 Task: Look for space in Farmington, United States from 4th June, 2023 to 8th June, 2023 for 2 adults in price range Rs.8000 to Rs.16000. Place can be private room with 1  bedroom having 1 bed and 1 bathroom. Property type can be house, flat, guest house, hotel. Booking option can be shelf check-in. Required host language is English.
Action: Mouse moved to (329, 151)
Screenshot: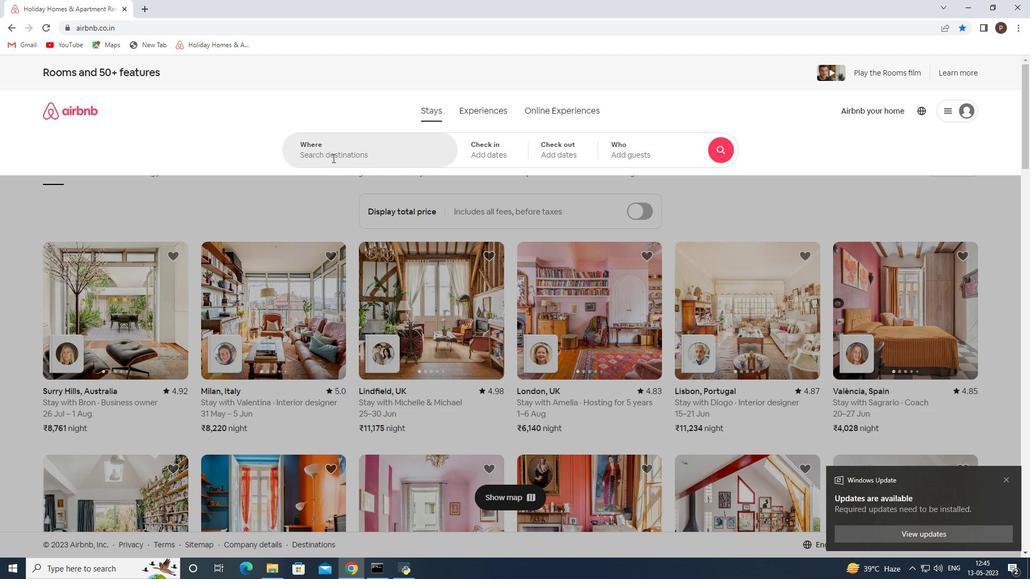 
Action: Mouse pressed left at (329, 151)
Screenshot: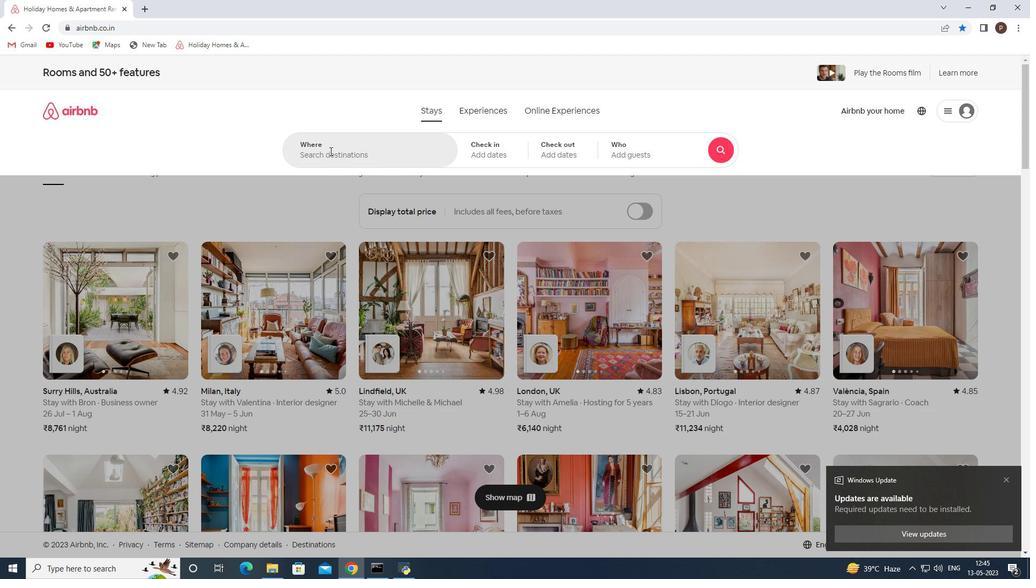 
Action: Key pressed <Key.caps_lock>F<Key.caps_lock>armington,<Key.space><Key.caps_lock>U<Key.caps_lock>nited<Key.space><Key.caps_lock>S<Key.caps_lock>tates<Key.enter>
Screenshot: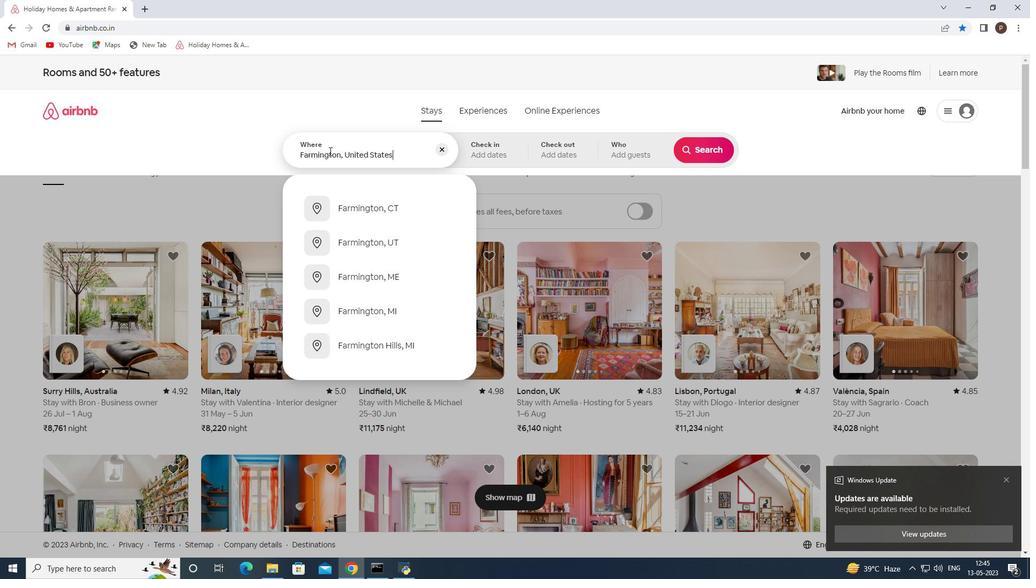 
Action: Mouse moved to (538, 307)
Screenshot: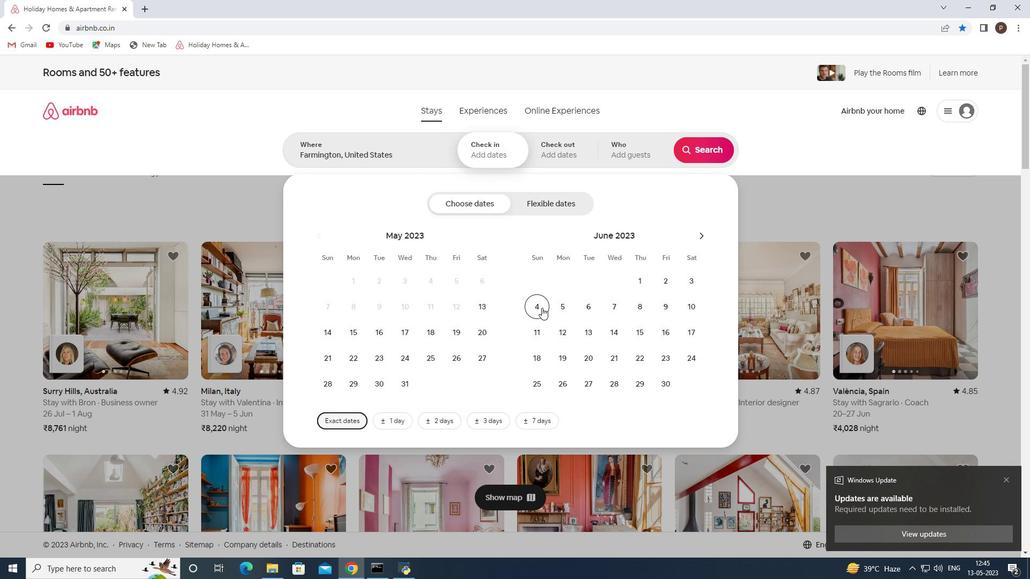 
Action: Mouse pressed left at (538, 307)
Screenshot: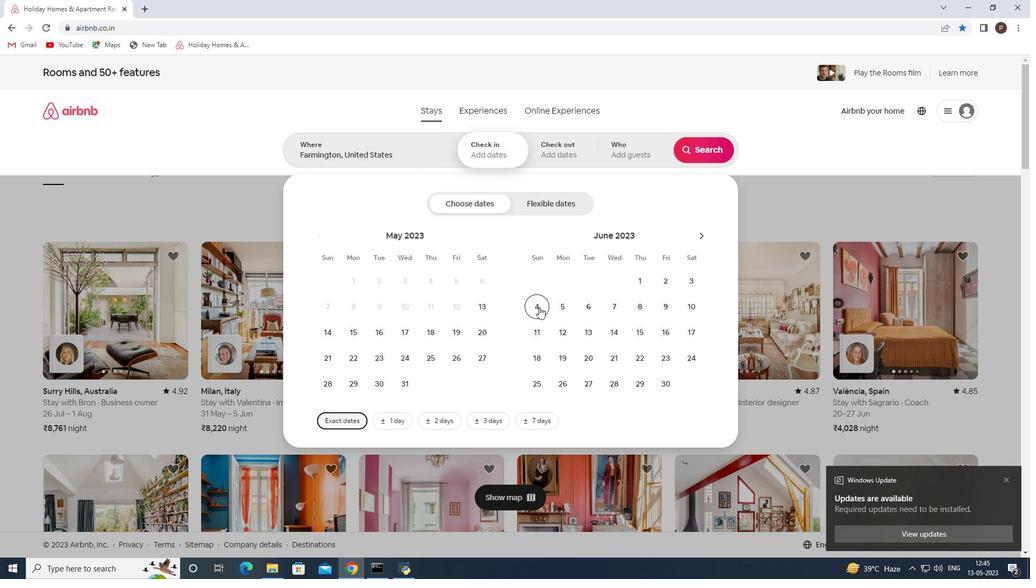
Action: Mouse moved to (643, 306)
Screenshot: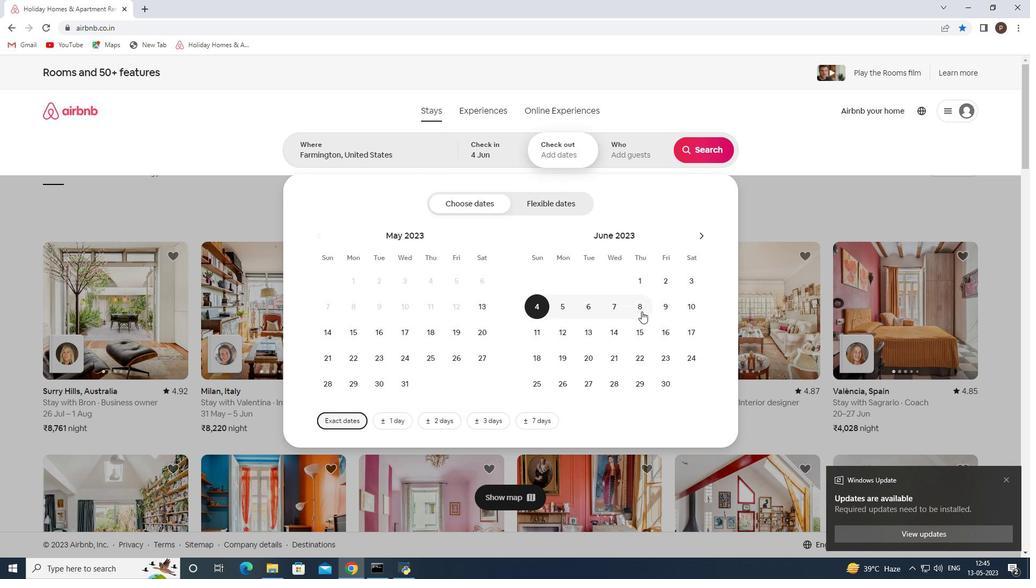 
Action: Mouse pressed left at (643, 306)
Screenshot: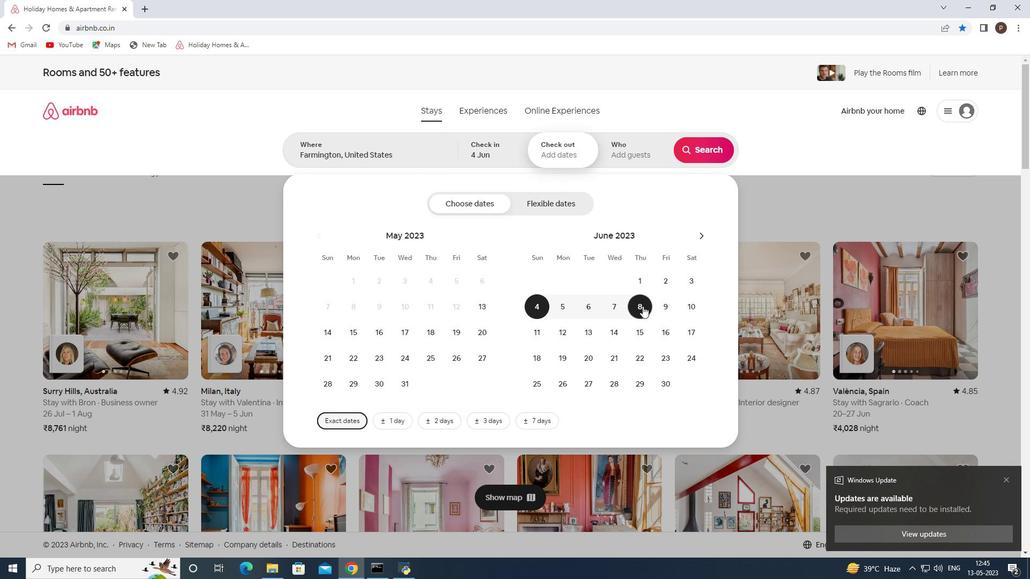 
Action: Mouse moved to (616, 147)
Screenshot: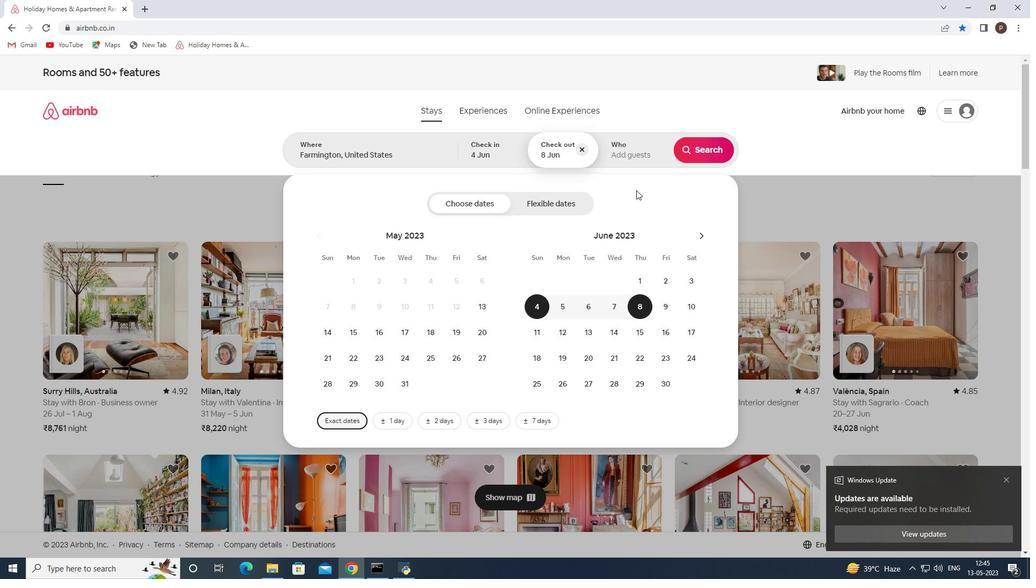 
Action: Mouse pressed left at (616, 147)
Screenshot: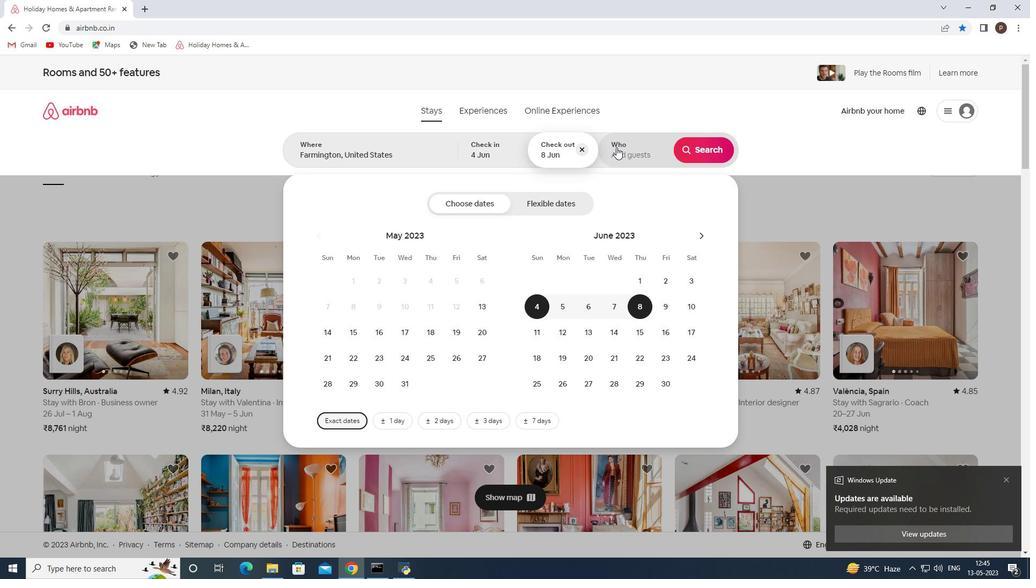 
Action: Mouse moved to (701, 211)
Screenshot: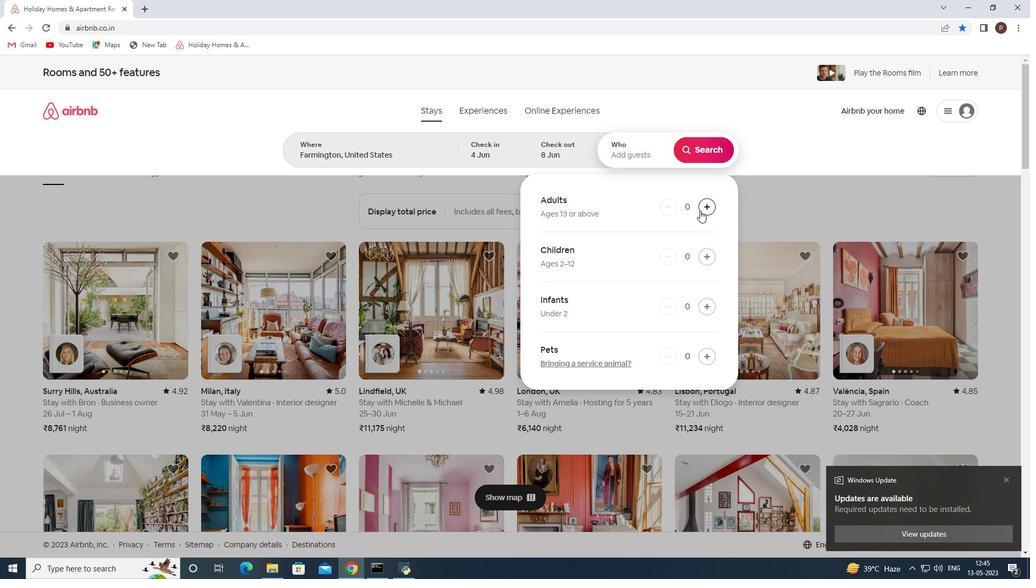
Action: Mouse pressed left at (701, 211)
Screenshot: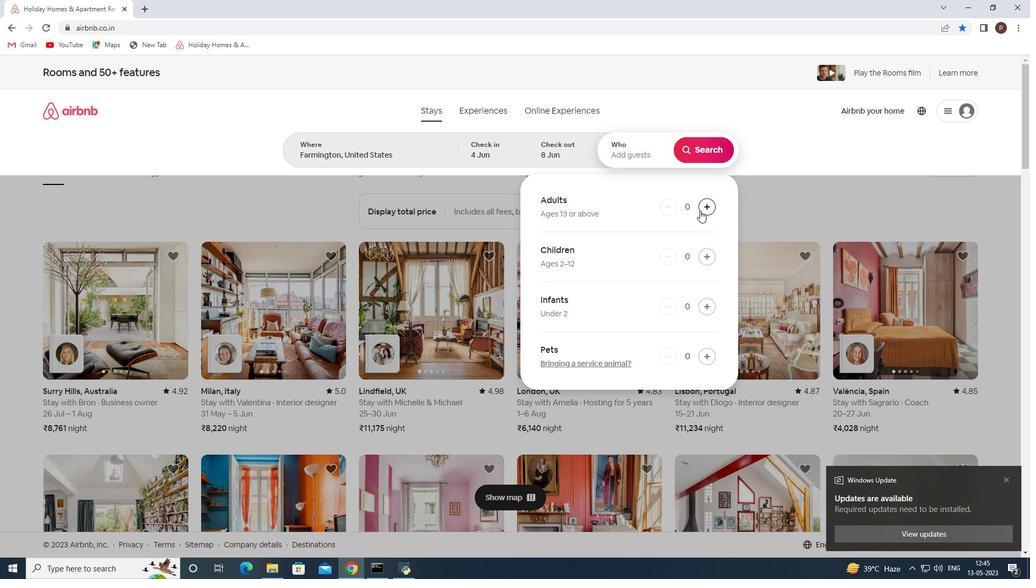 
Action: Mouse pressed left at (701, 211)
Screenshot: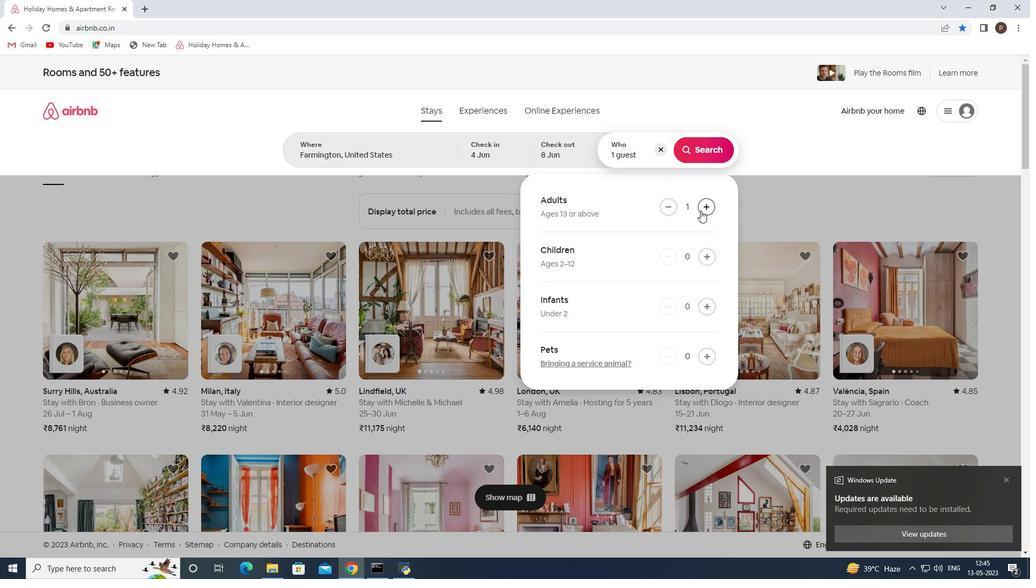 
Action: Mouse moved to (715, 147)
Screenshot: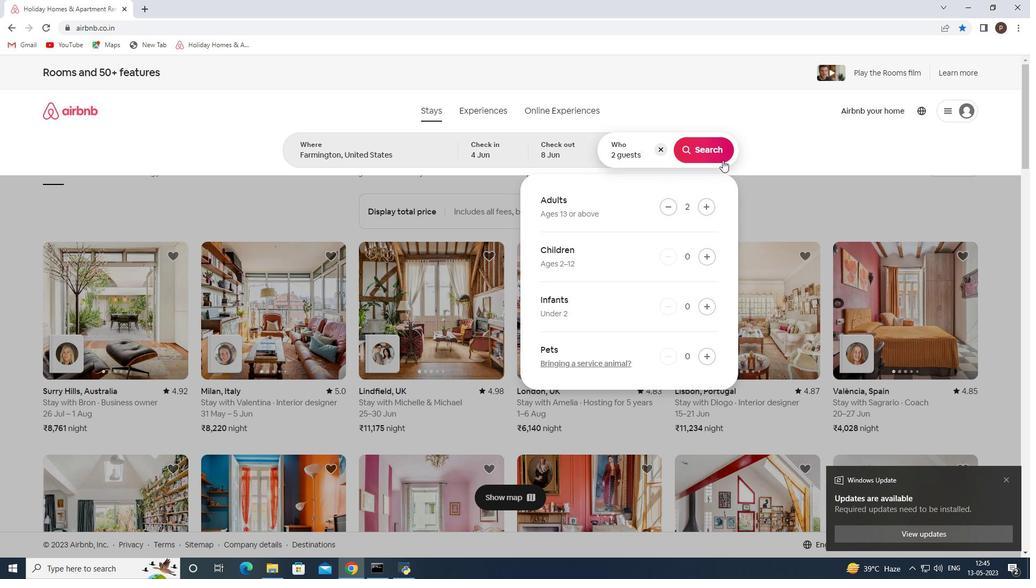 
Action: Mouse pressed left at (715, 147)
Screenshot: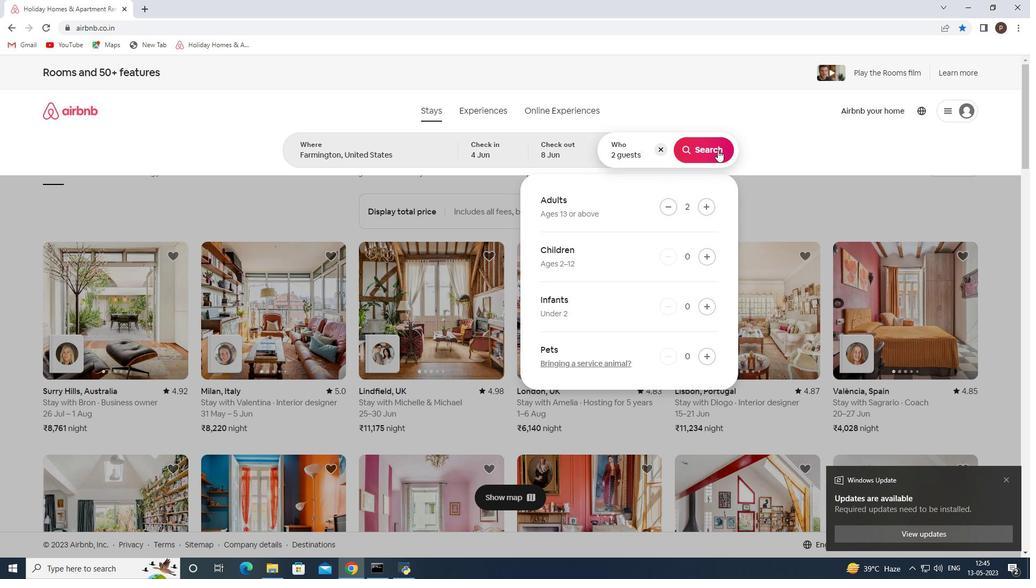 
Action: Mouse moved to (970, 119)
Screenshot: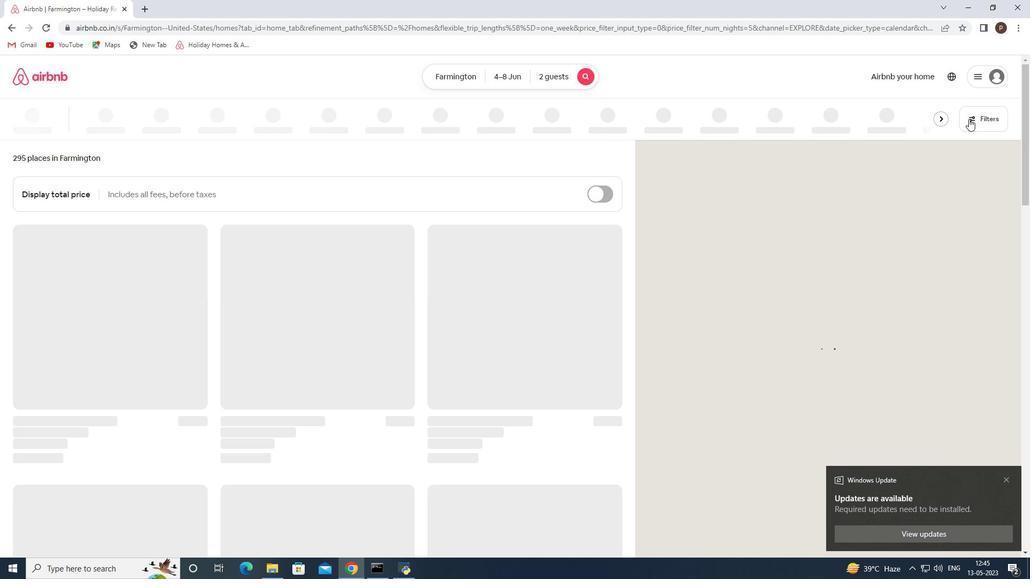 
Action: Mouse pressed left at (970, 119)
Screenshot: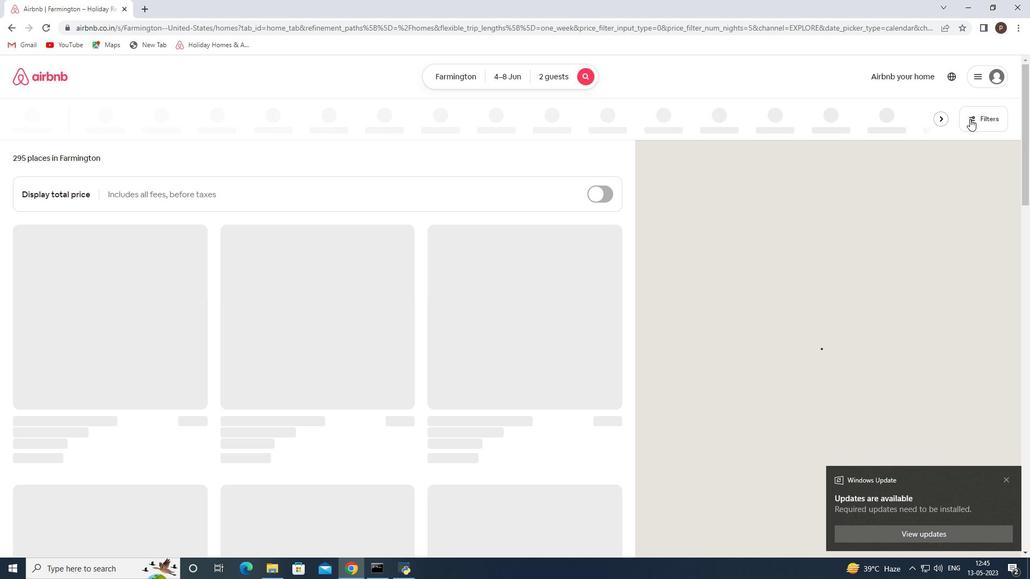 
Action: Mouse moved to (358, 382)
Screenshot: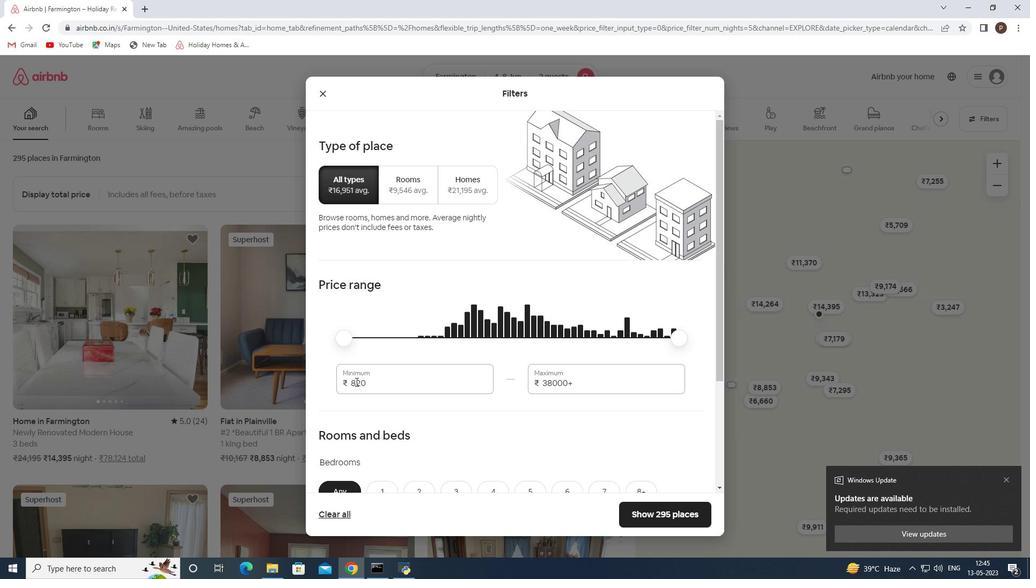 
Action: Mouse pressed left at (358, 382)
Screenshot: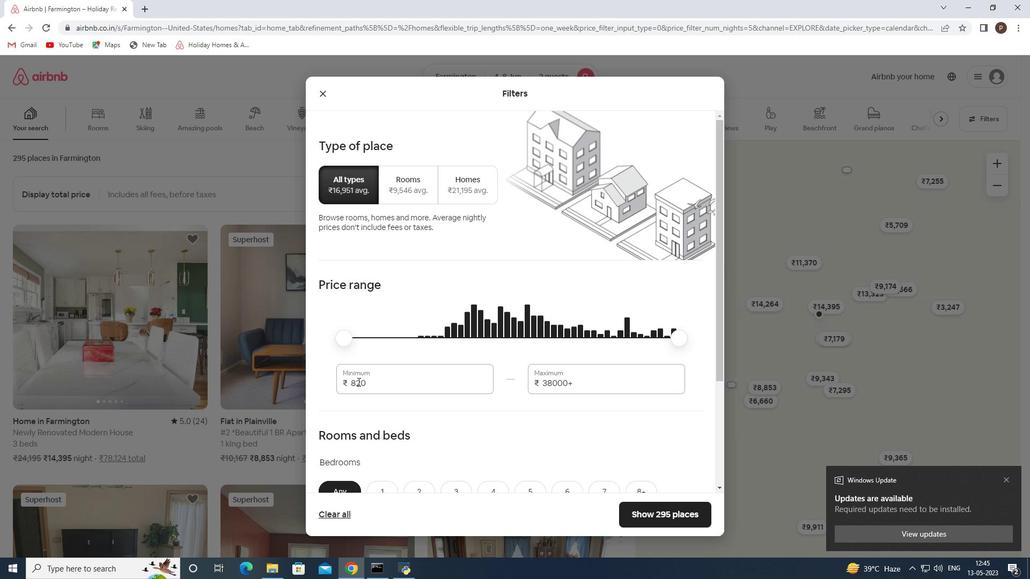 
Action: Mouse moved to (366, 379)
Screenshot: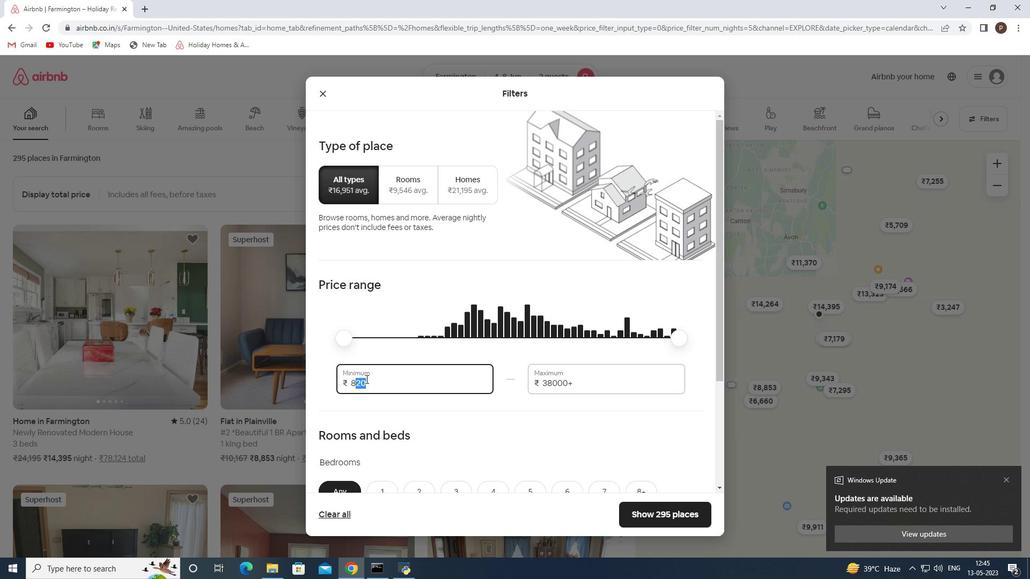 
Action: Key pressed 000<Key.tab>16000
Screenshot: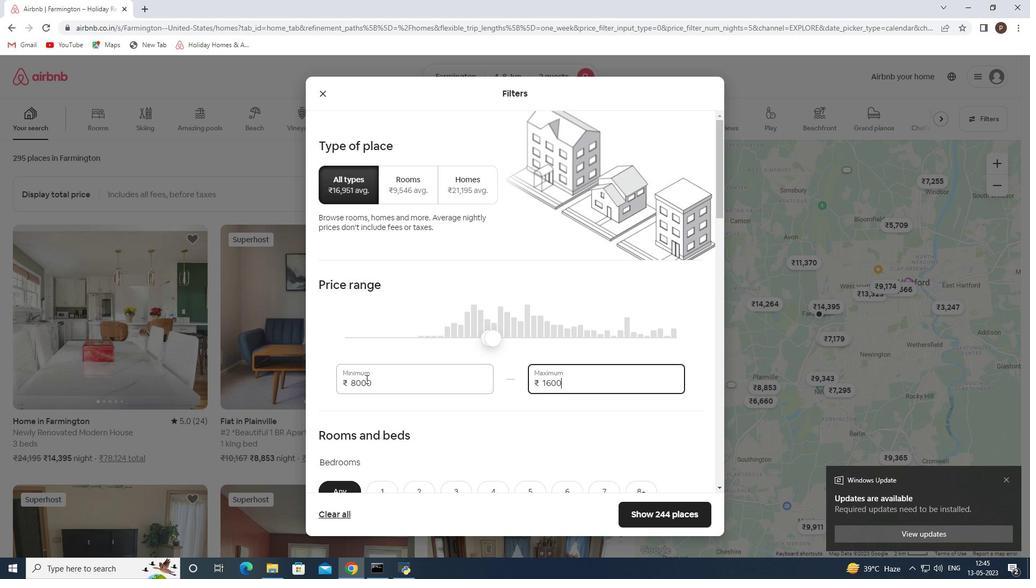 
Action: Mouse scrolled (366, 379) with delta (0, 0)
Screenshot: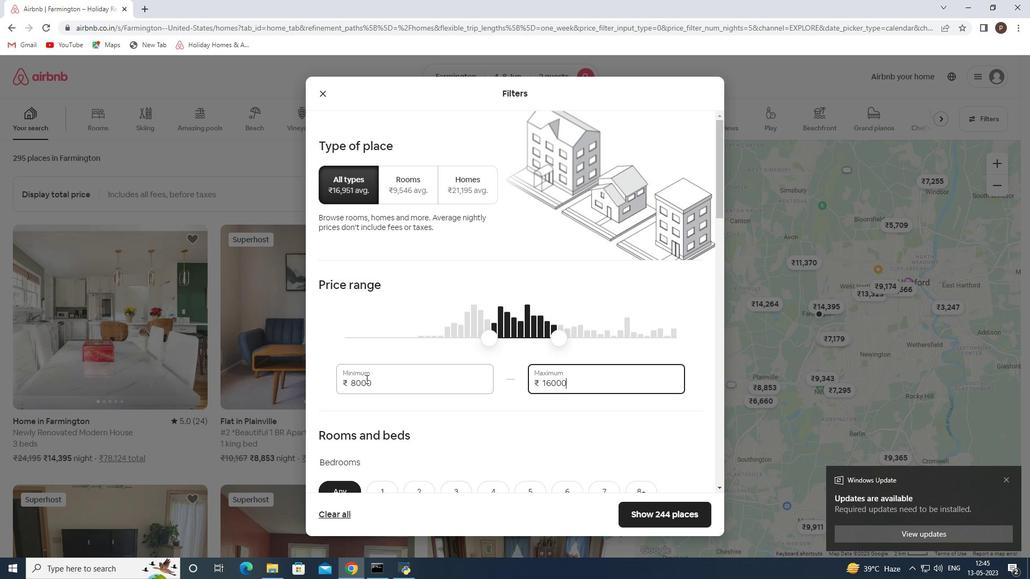 
Action: Mouse scrolled (366, 379) with delta (0, 0)
Screenshot: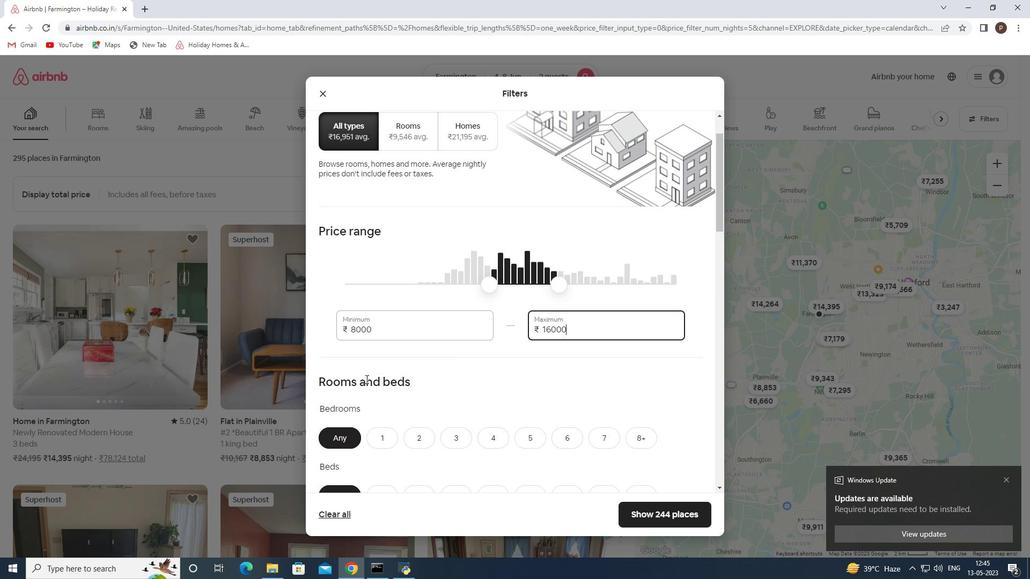
Action: Mouse scrolled (366, 379) with delta (0, 0)
Screenshot: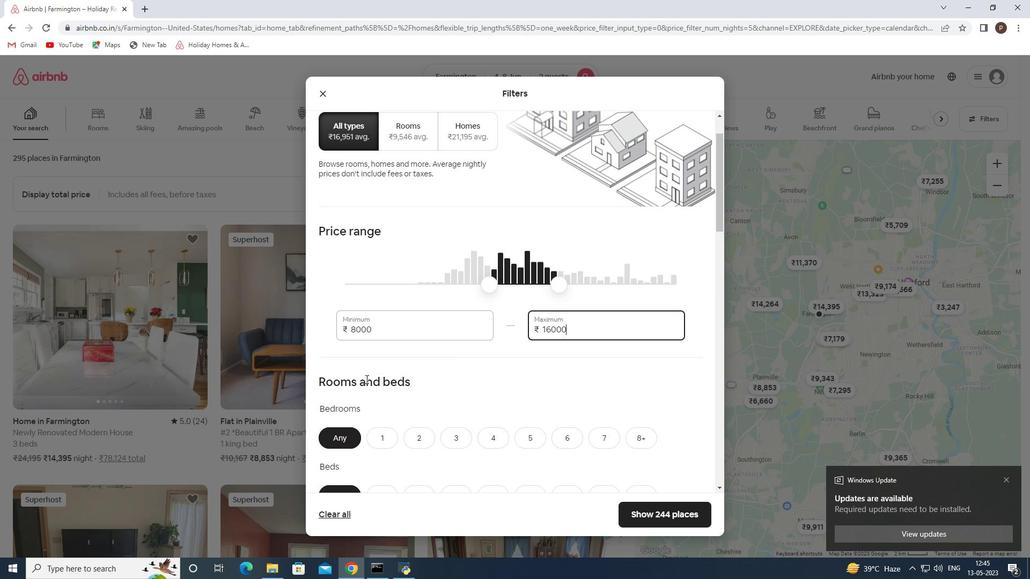 
Action: Mouse moved to (381, 330)
Screenshot: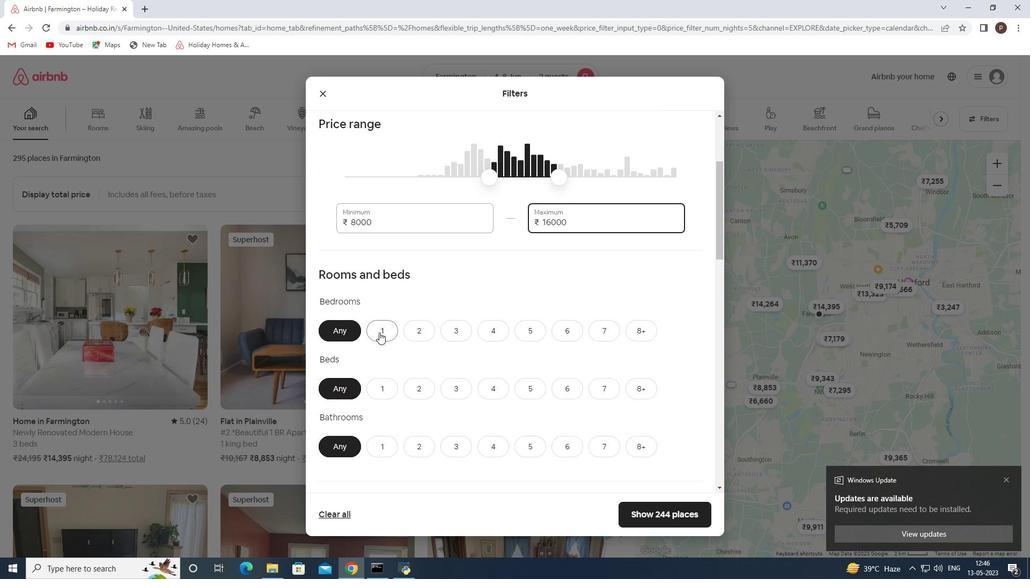 
Action: Mouse pressed left at (381, 330)
Screenshot: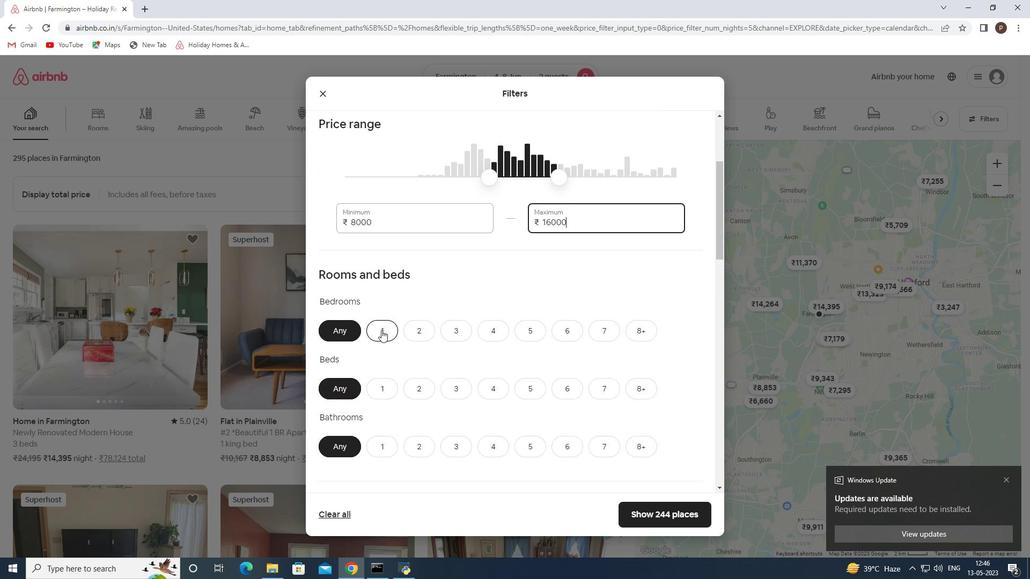 
Action: Mouse moved to (383, 383)
Screenshot: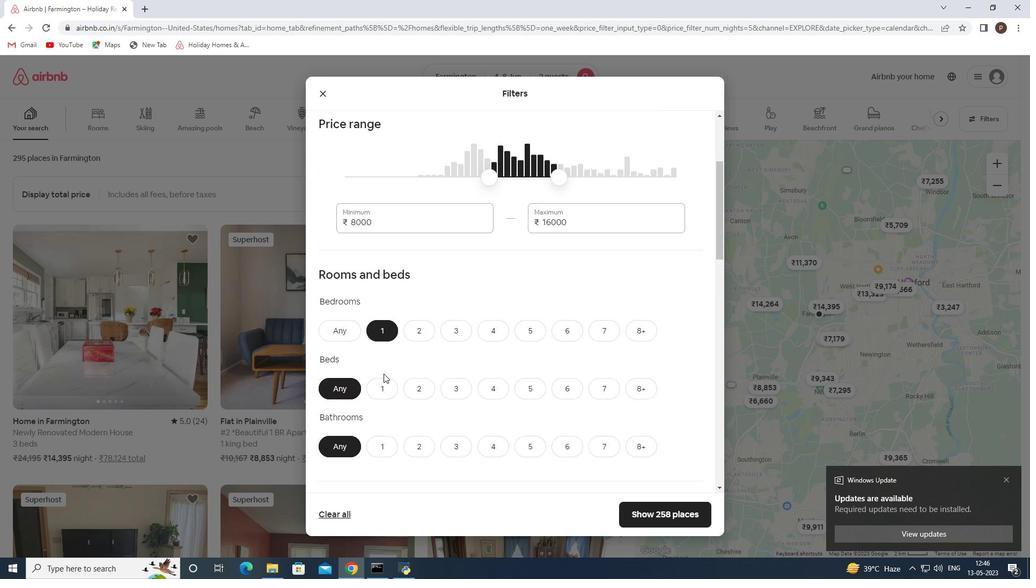 
Action: Mouse pressed left at (383, 383)
Screenshot: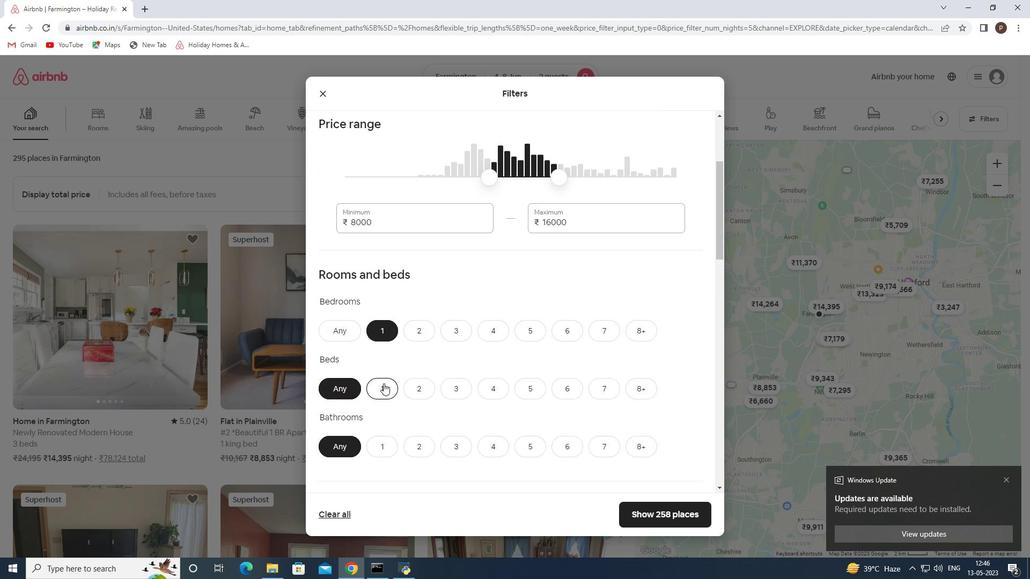 
Action: Mouse moved to (385, 443)
Screenshot: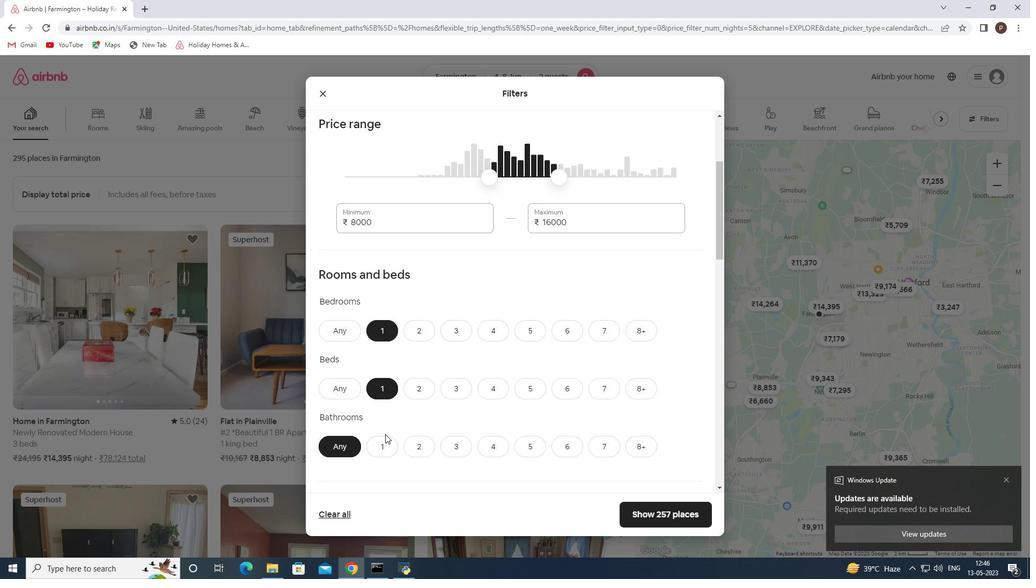 
Action: Mouse pressed left at (385, 443)
Screenshot: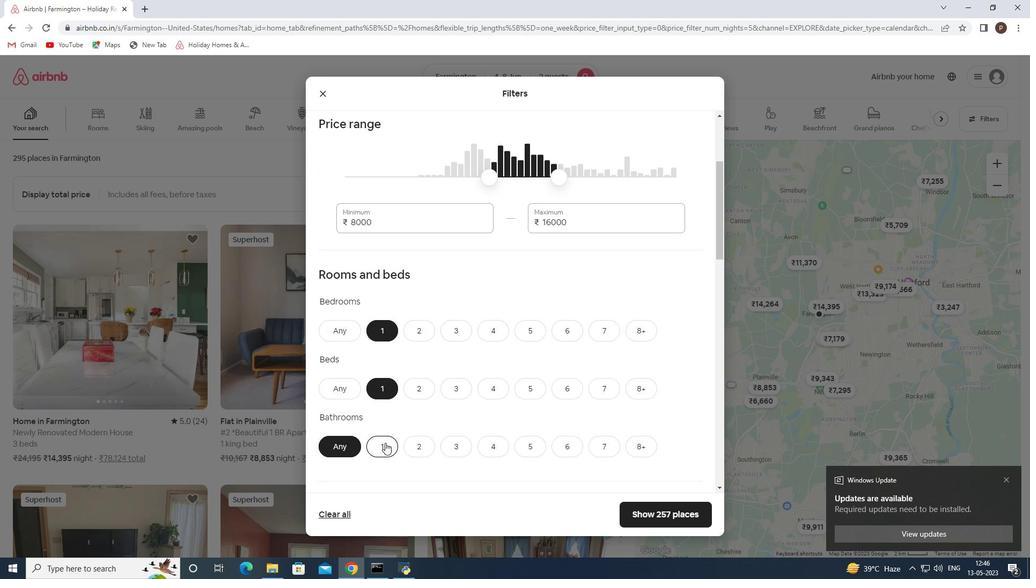 
Action: Mouse scrolled (385, 442) with delta (0, 0)
Screenshot: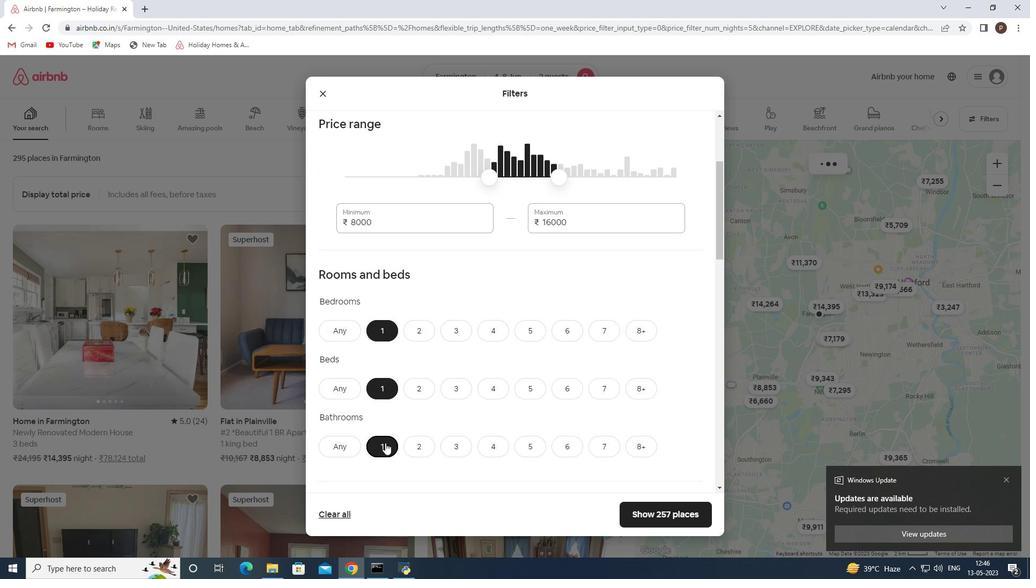 
Action: Mouse scrolled (385, 442) with delta (0, 0)
Screenshot: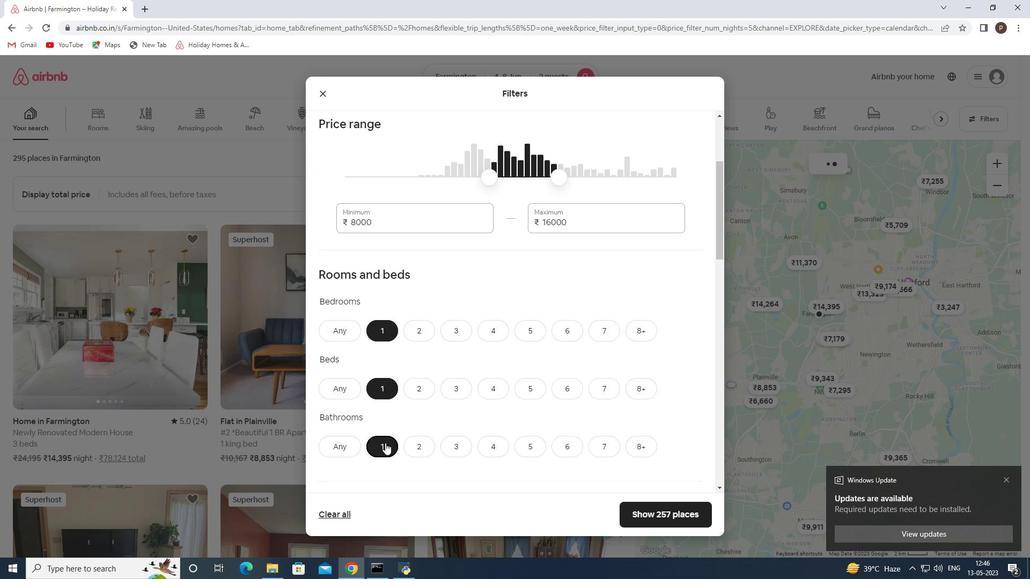 
Action: Mouse moved to (390, 416)
Screenshot: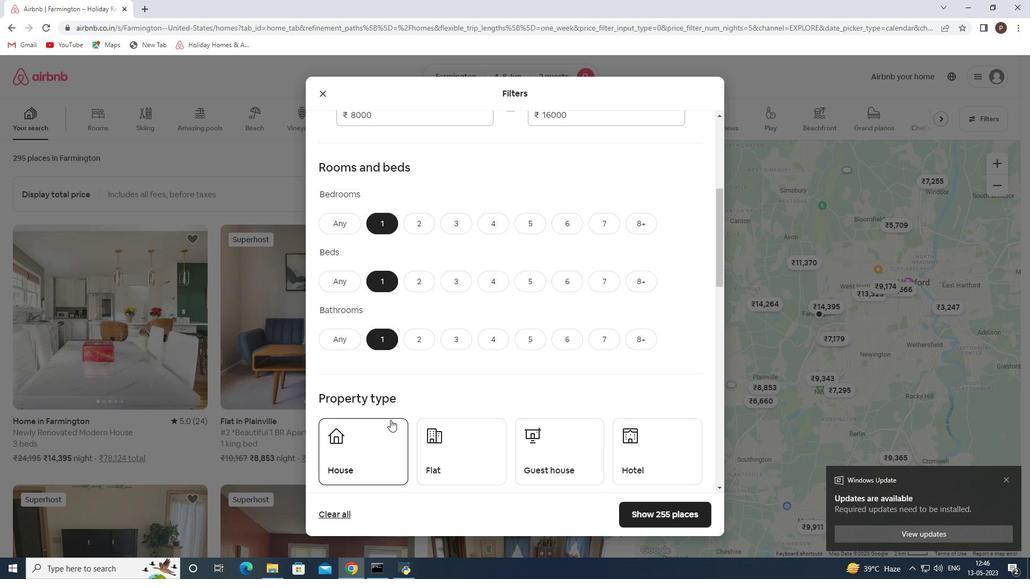 
Action: Mouse scrolled (390, 415) with delta (0, 0)
Screenshot: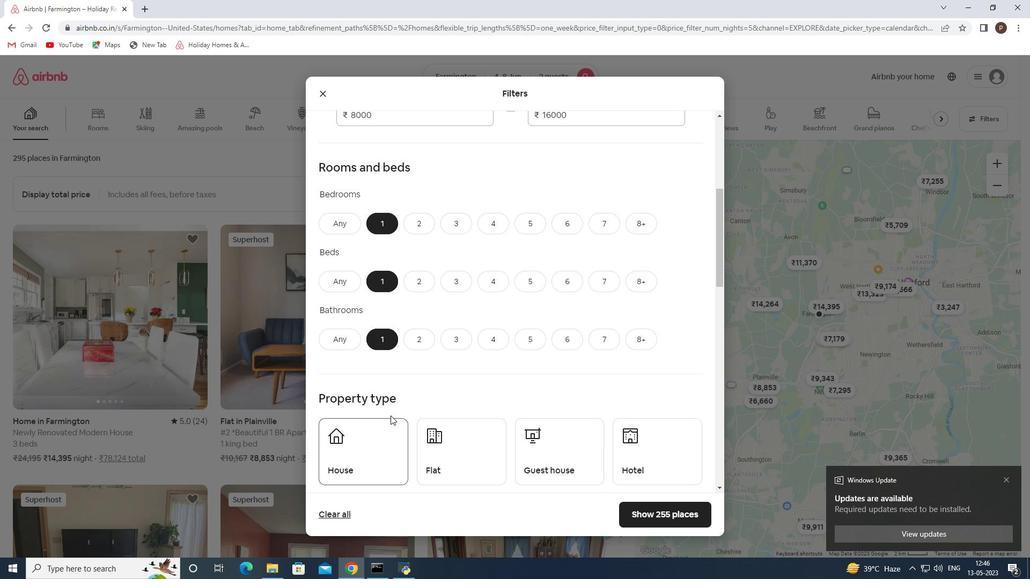 
Action: Mouse moved to (375, 394)
Screenshot: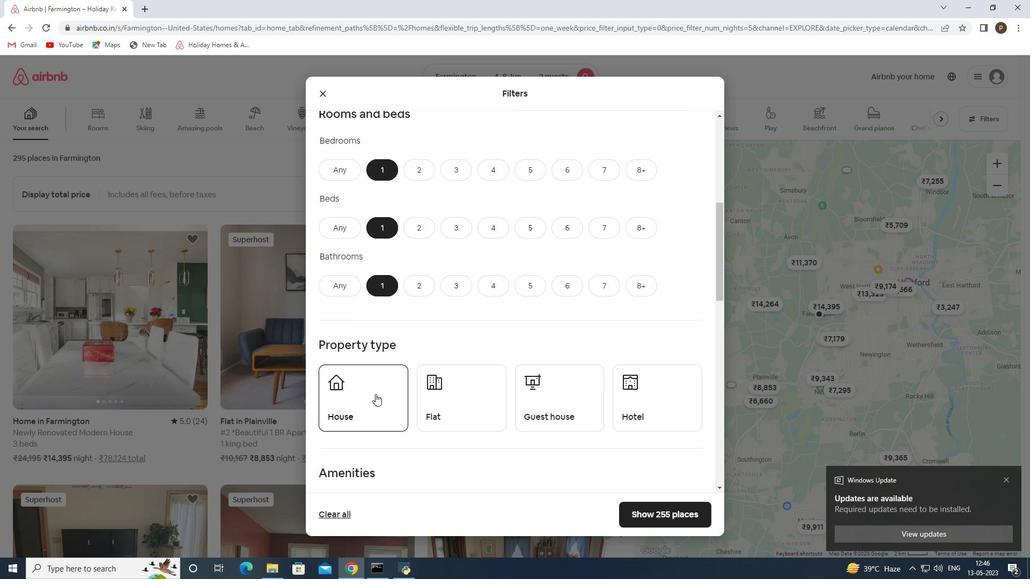 
Action: Mouse pressed left at (375, 394)
Screenshot: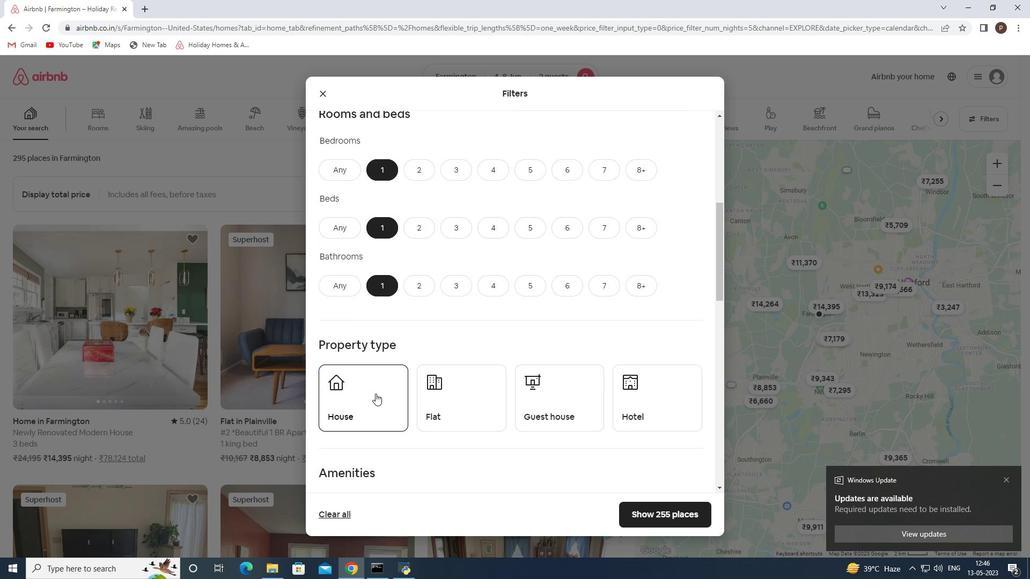 
Action: Mouse moved to (458, 390)
Screenshot: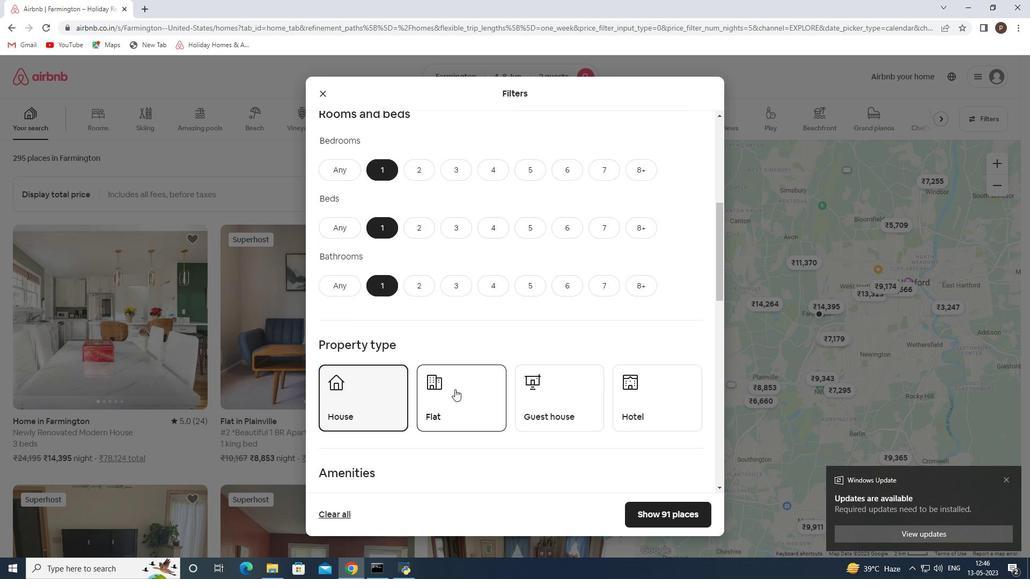 
Action: Mouse pressed left at (458, 390)
Screenshot: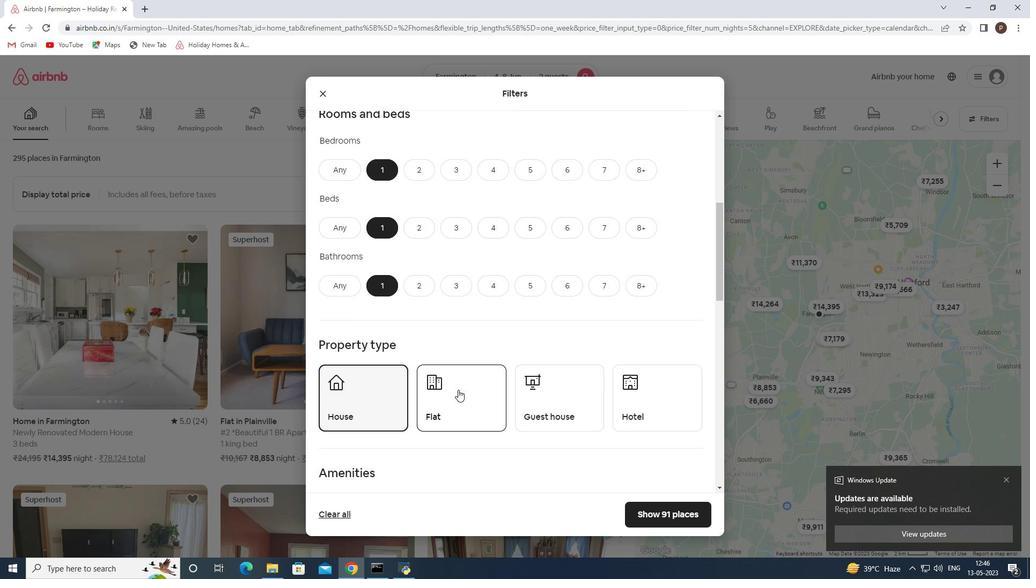 
Action: Mouse moved to (567, 401)
Screenshot: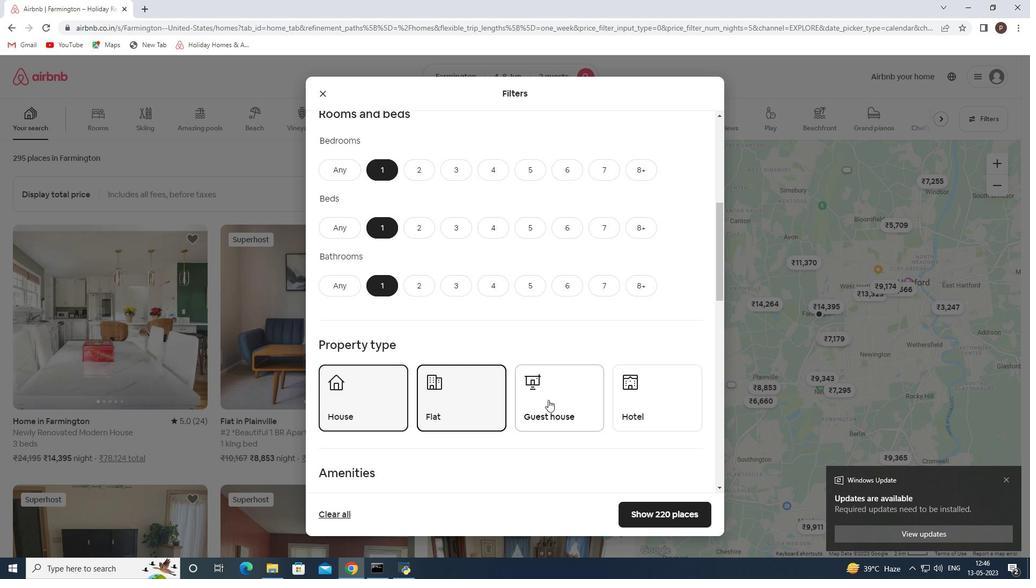 
Action: Mouse pressed left at (567, 401)
Screenshot: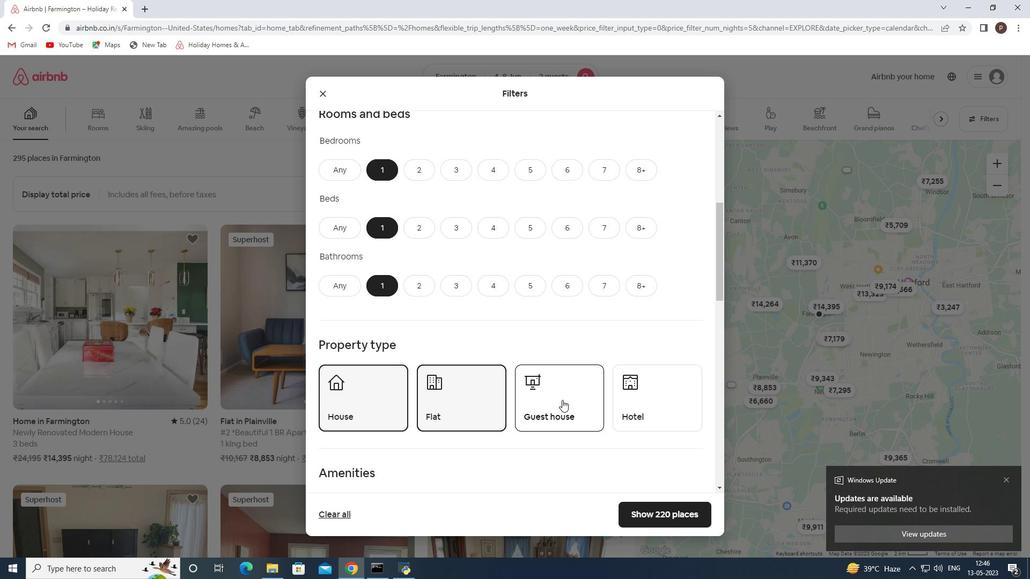 
Action: Mouse moved to (637, 404)
Screenshot: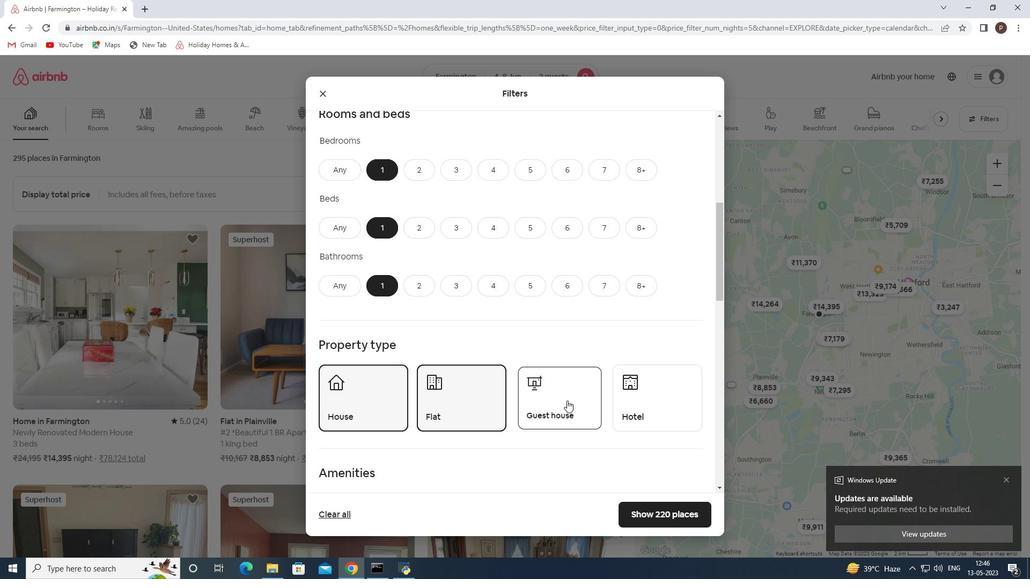 
Action: Mouse pressed left at (637, 404)
Screenshot: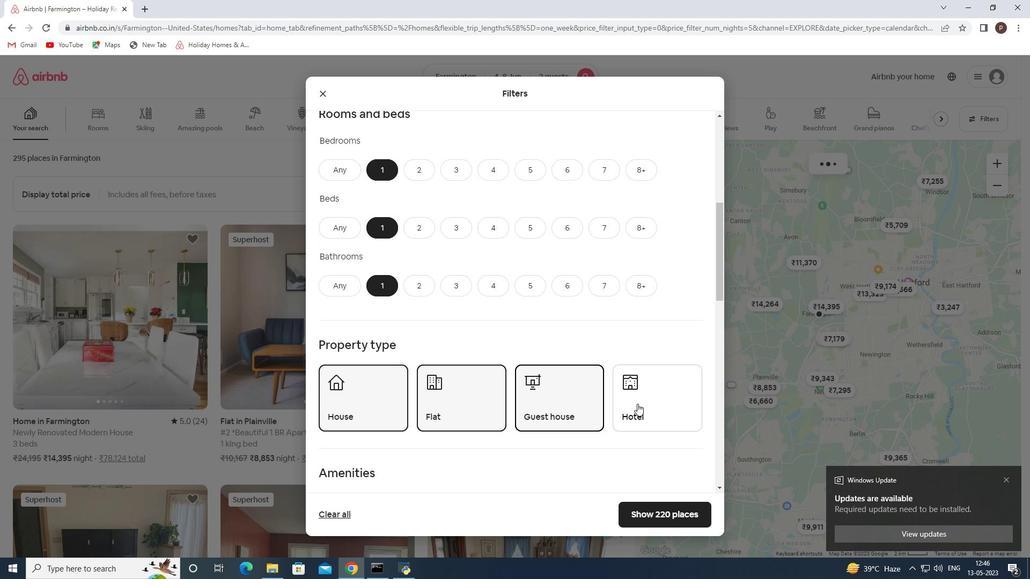 
Action: Mouse moved to (497, 442)
Screenshot: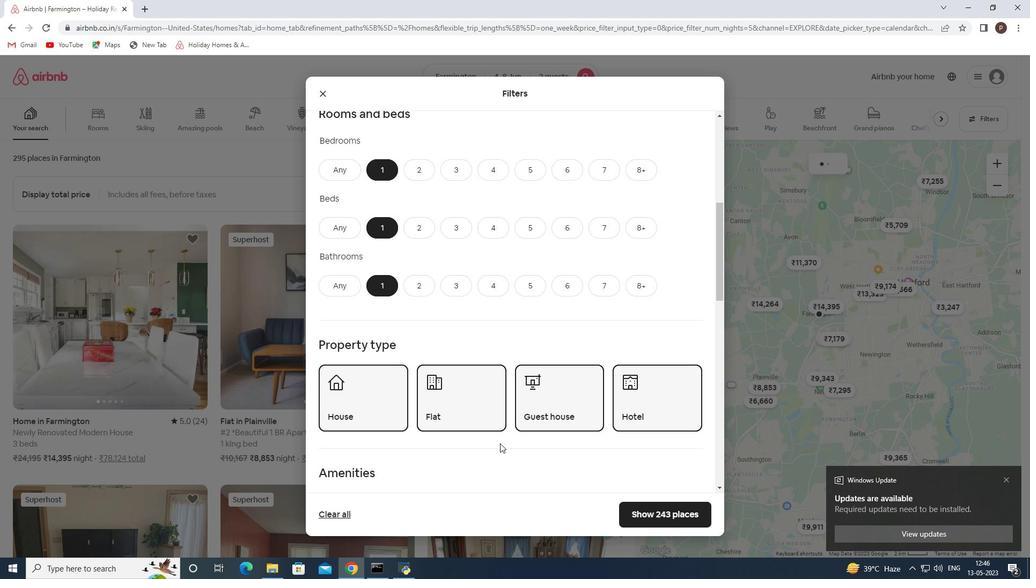
Action: Mouse scrolled (497, 442) with delta (0, 0)
Screenshot: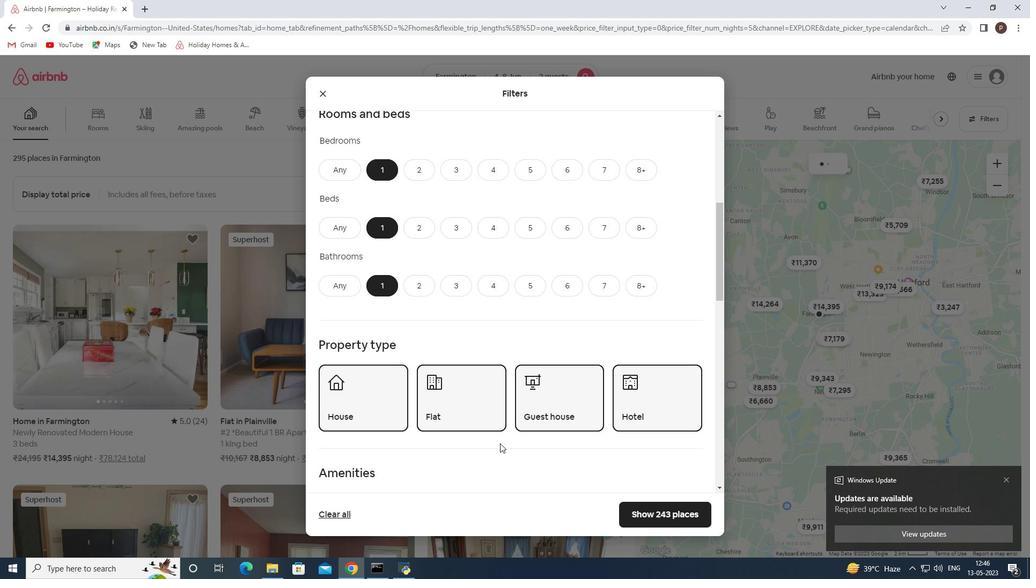 
Action: Mouse moved to (493, 442)
Screenshot: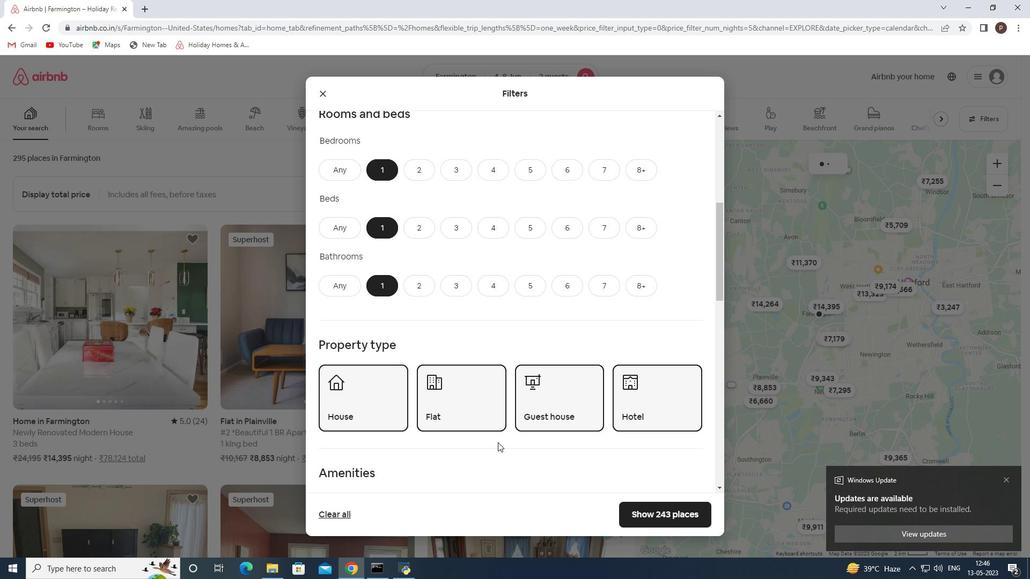
Action: Mouse scrolled (493, 441) with delta (0, 0)
Screenshot: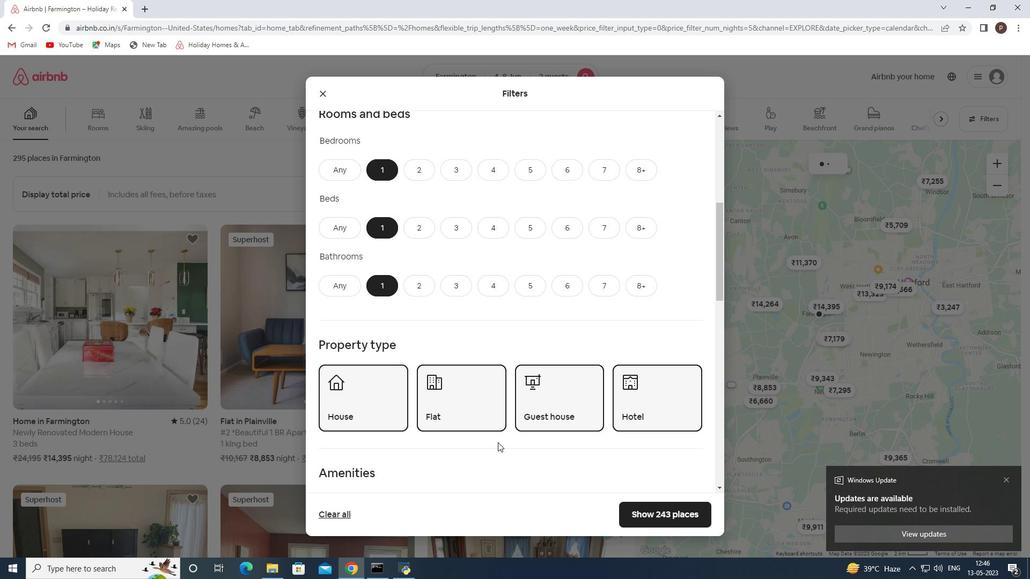 
Action: Mouse moved to (418, 405)
Screenshot: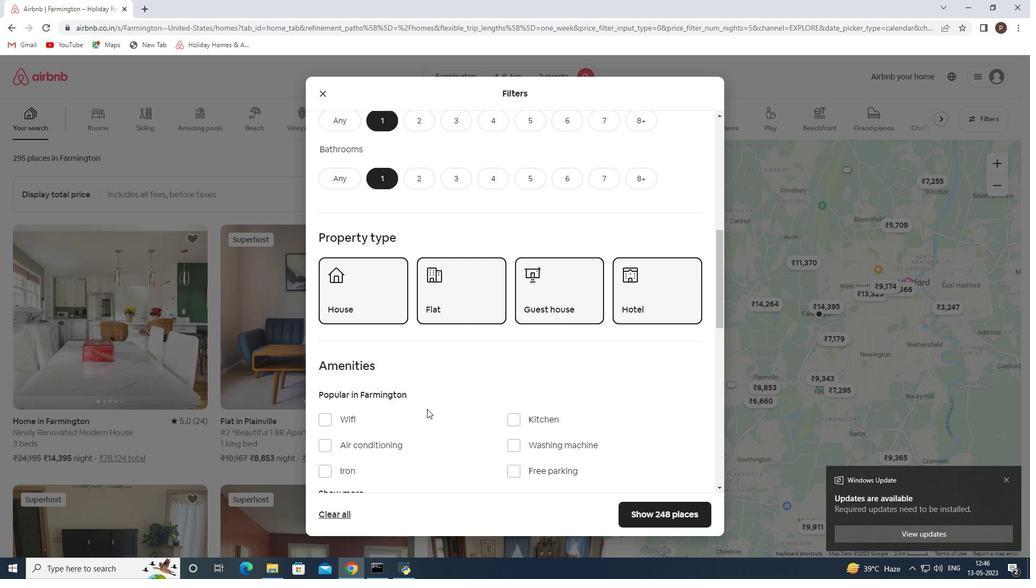 
Action: Mouse scrolled (418, 404) with delta (0, 0)
Screenshot: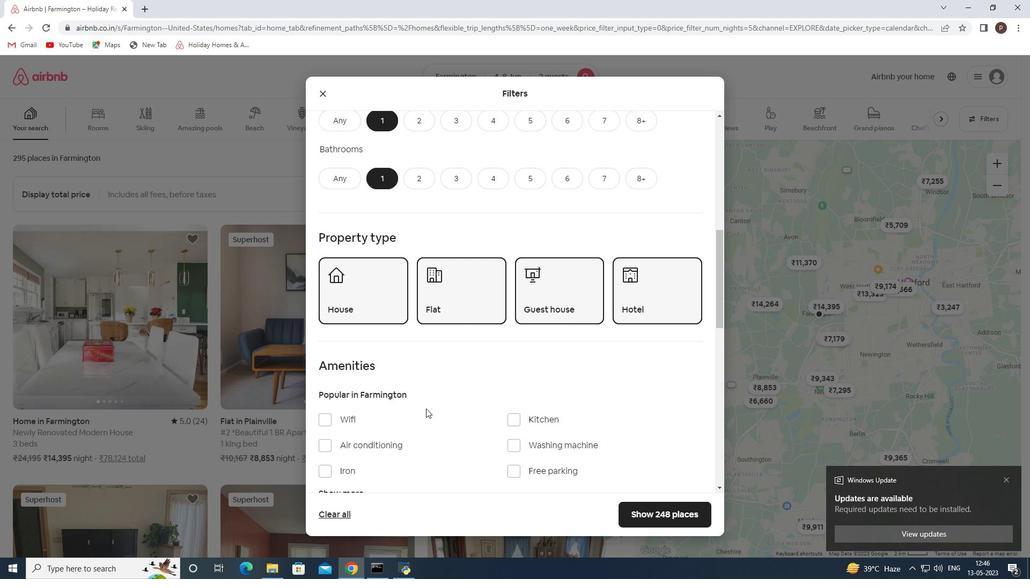 
Action: Mouse scrolled (418, 404) with delta (0, 0)
Screenshot: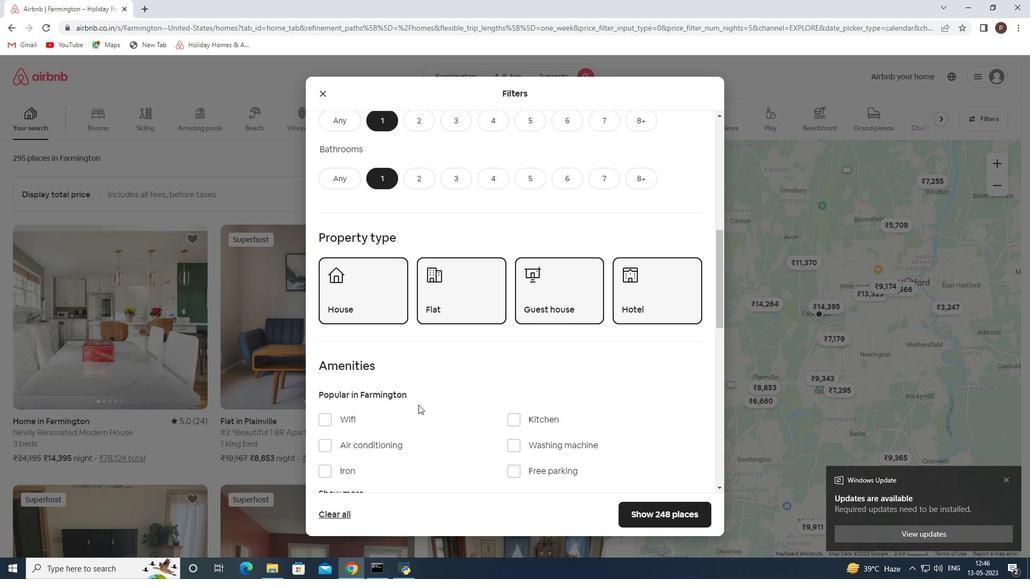 
Action: Mouse moved to (399, 396)
Screenshot: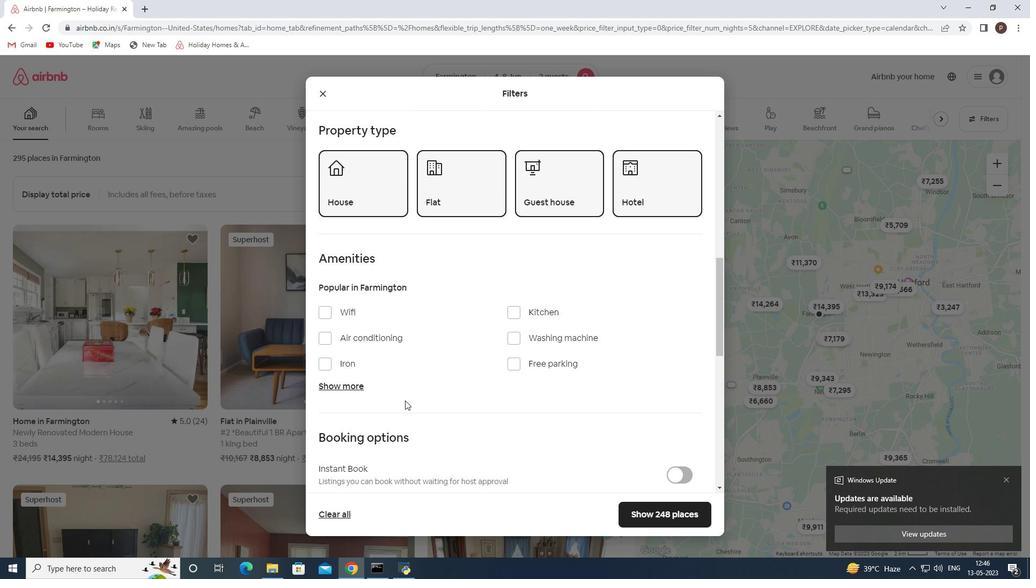 
Action: Mouse scrolled (399, 395) with delta (0, 0)
Screenshot: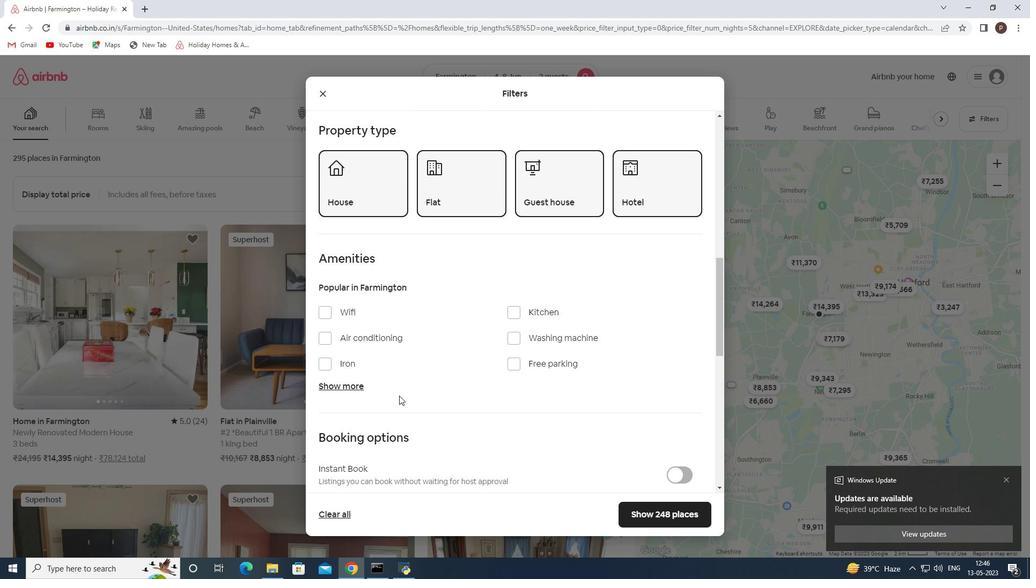 
Action: Mouse scrolled (399, 395) with delta (0, 0)
Screenshot: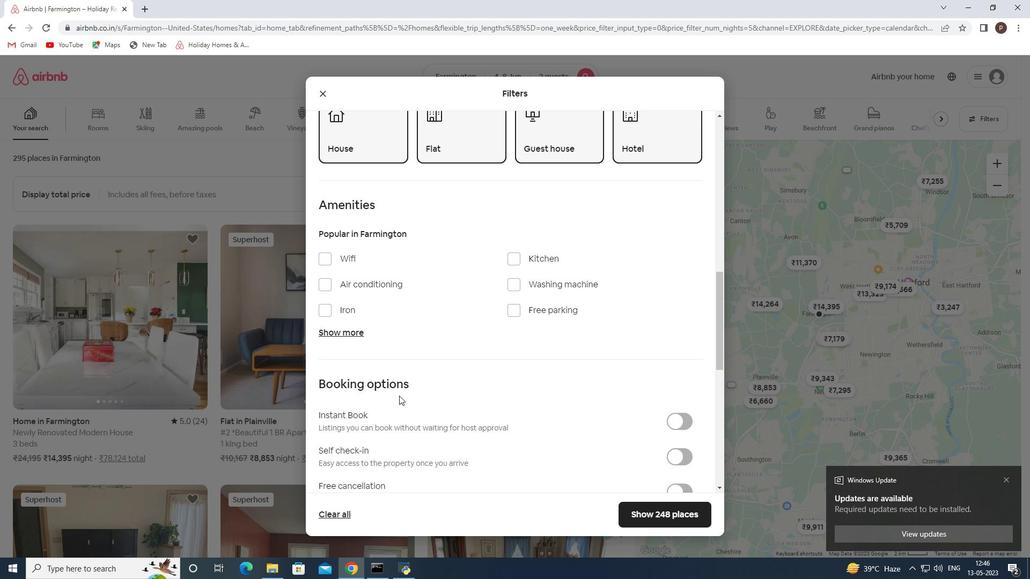 
Action: Mouse scrolled (399, 395) with delta (0, 0)
Screenshot: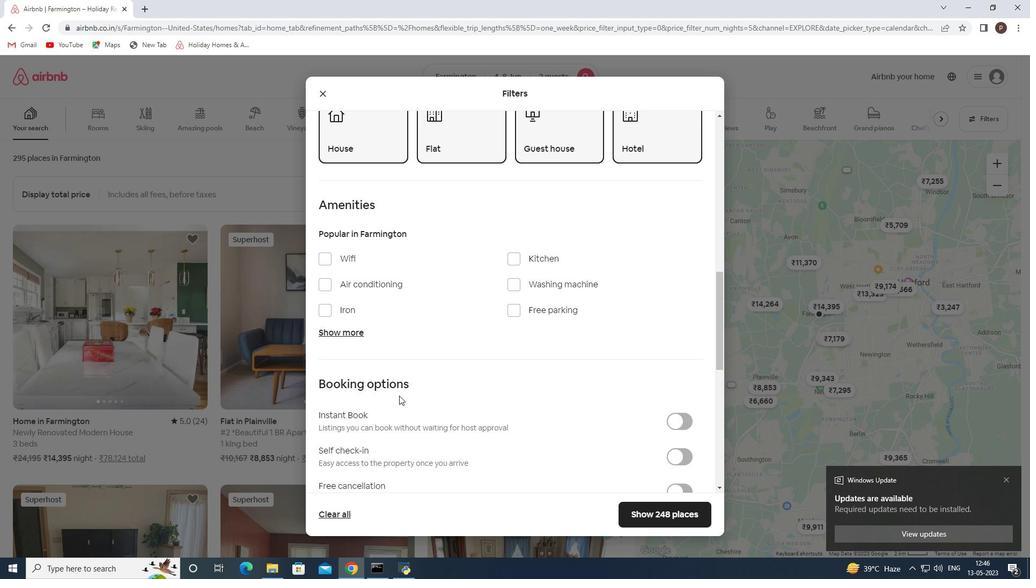 
Action: Mouse moved to (431, 380)
Screenshot: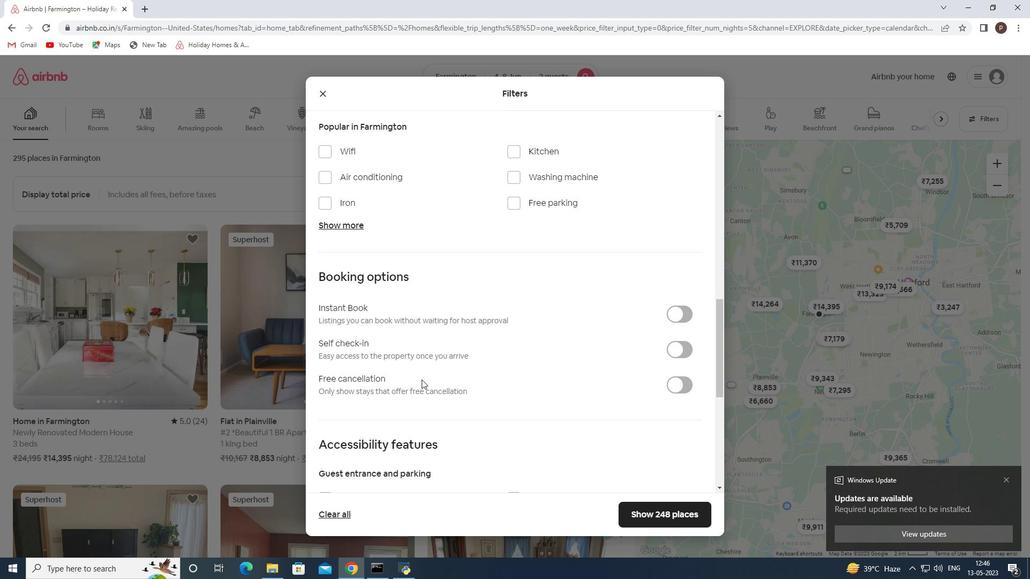 
Action: Mouse scrolled (431, 379) with delta (0, 0)
Screenshot: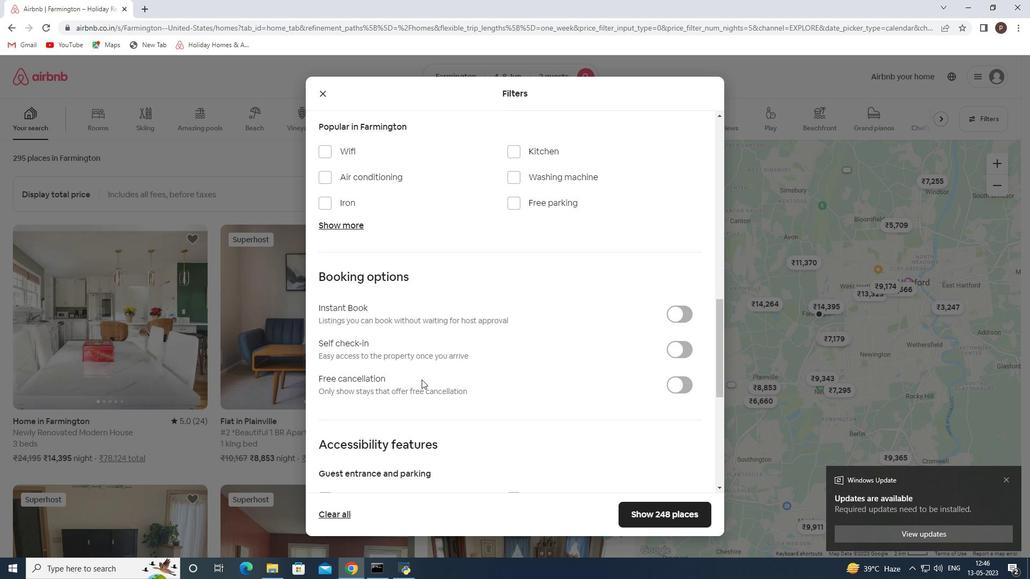 
Action: Mouse moved to (435, 380)
Screenshot: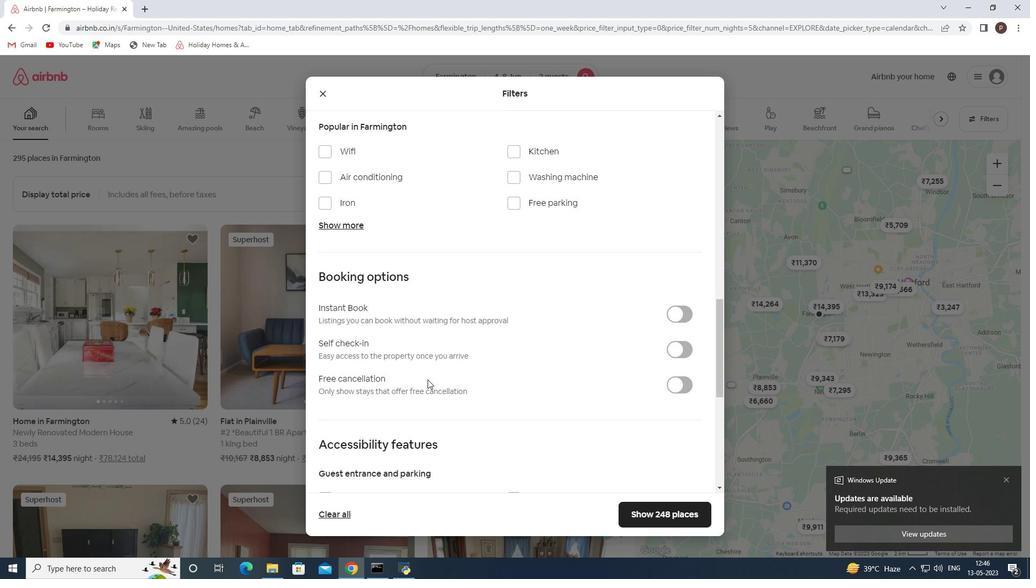 
Action: Mouse scrolled (435, 379) with delta (0, 0)
Screenshot: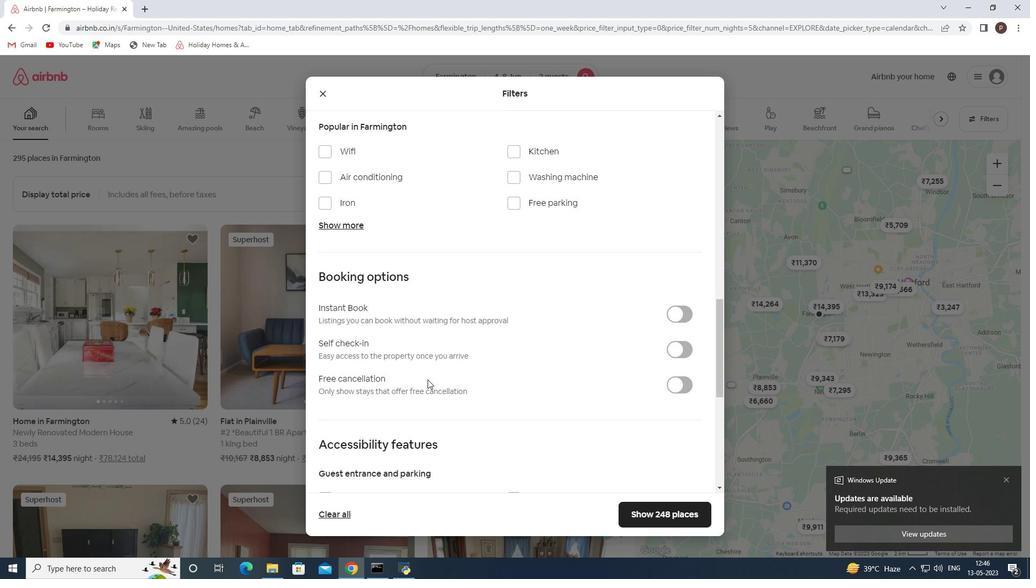 
Action: Mouse moved to (673, 239)
Screenshot: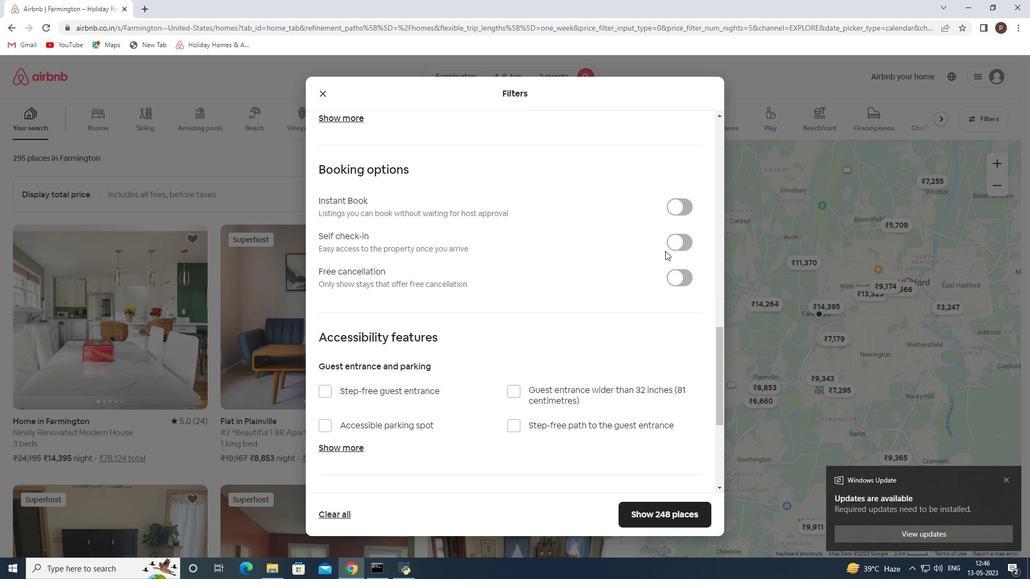 
Action: Mouse pressed left at (673, 239)
Screenshot: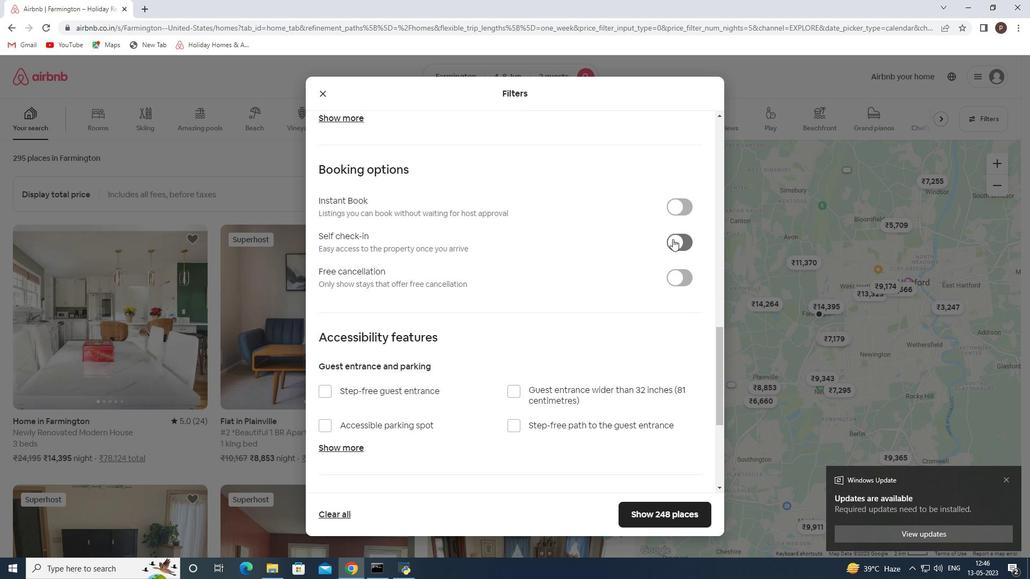 
Action: Mouse moved to (525, 281)
Screenshot: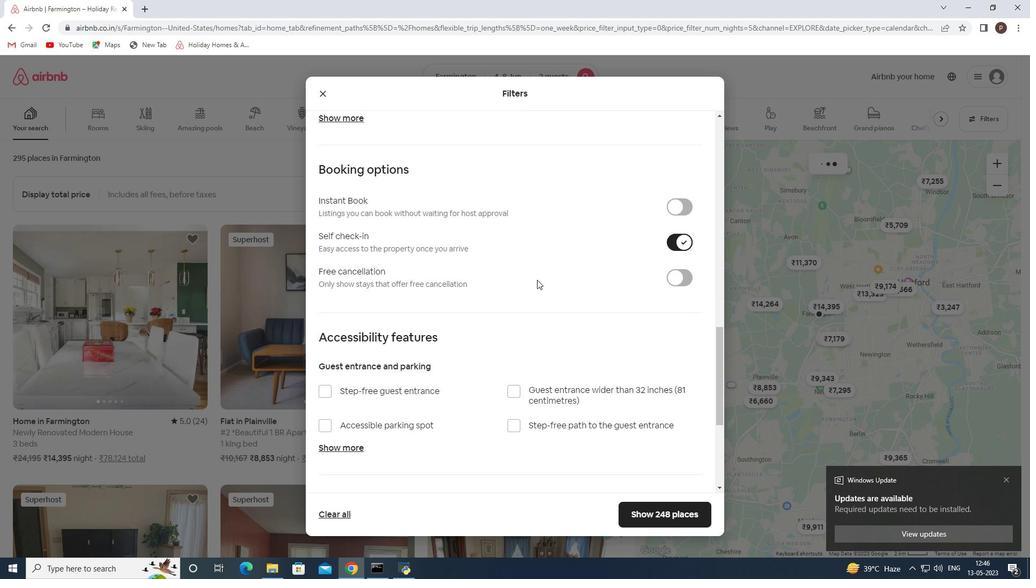 
Action: Mouse scrolled (525, 281) with delta (0, 0)
Screenshot: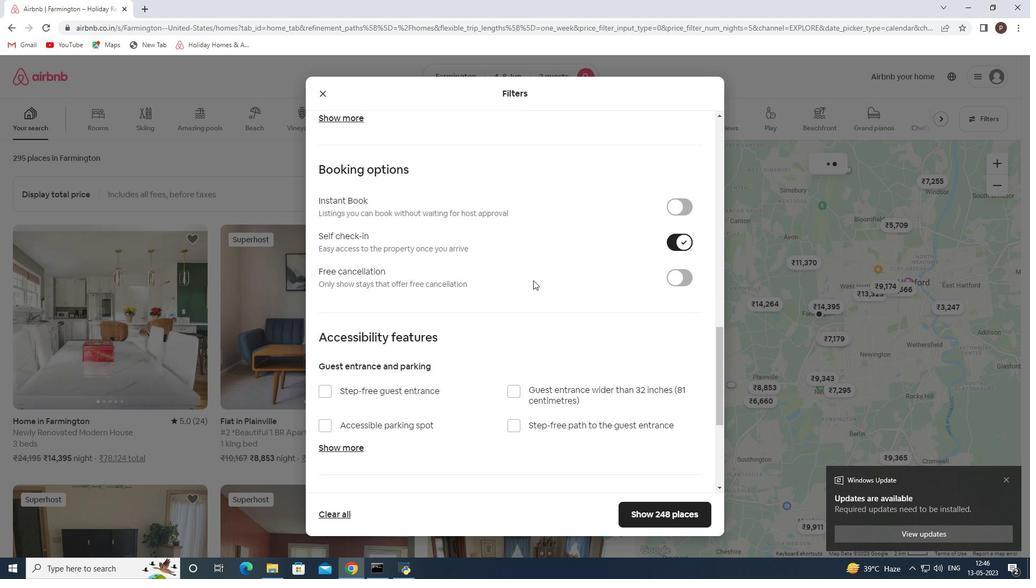
Action: Mouse scrolled (525, 281) with delta (0, 0)
Screenshot: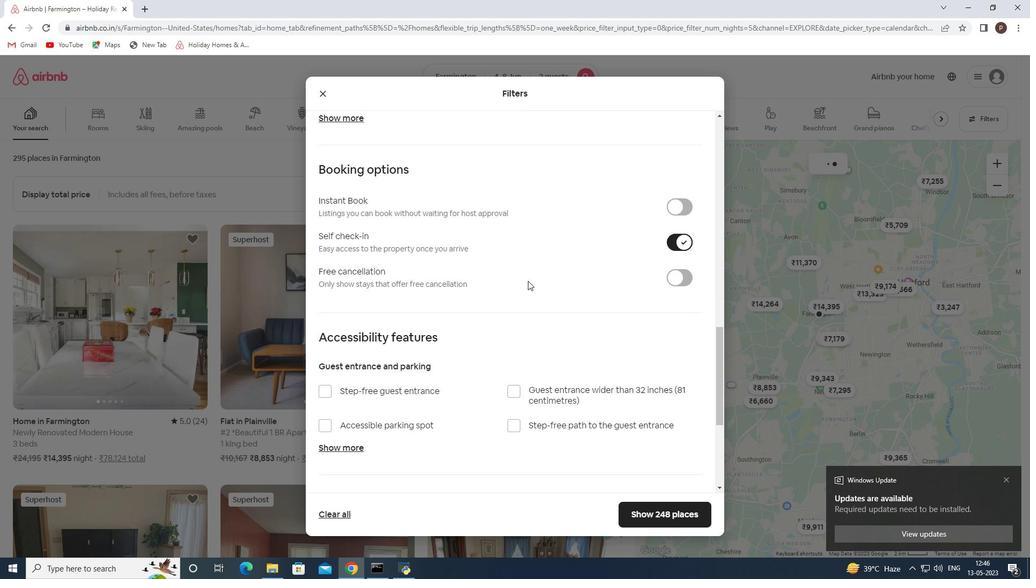 
Action: Mouse scrolled (525, 281) with delta (0, 0)
Screenshot: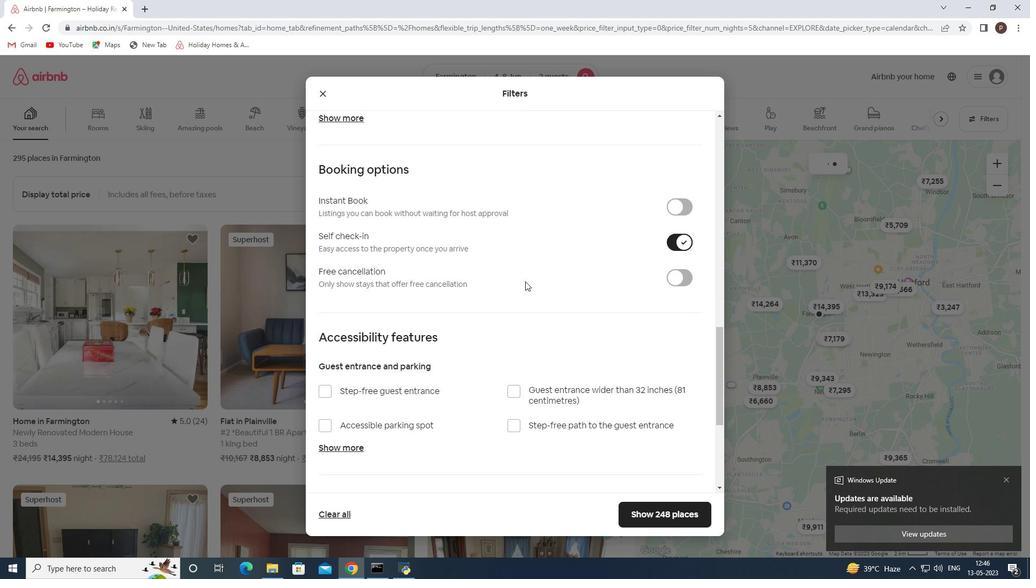 
Action: Mouse moved to (505, 281)
Screenshot: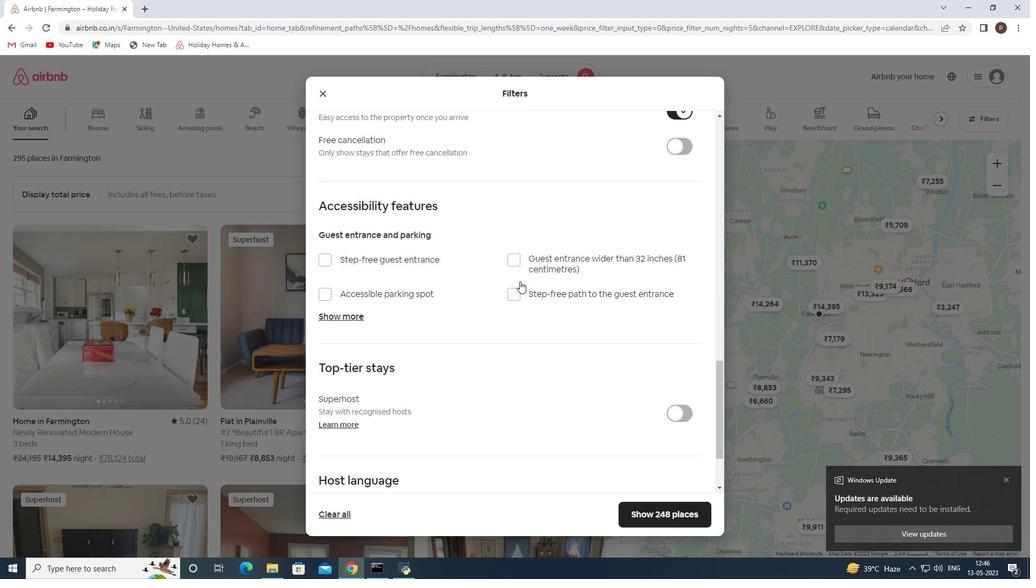 
Action: Mouse scrolled (505, 281) with delta (0, 0)
Screenshot: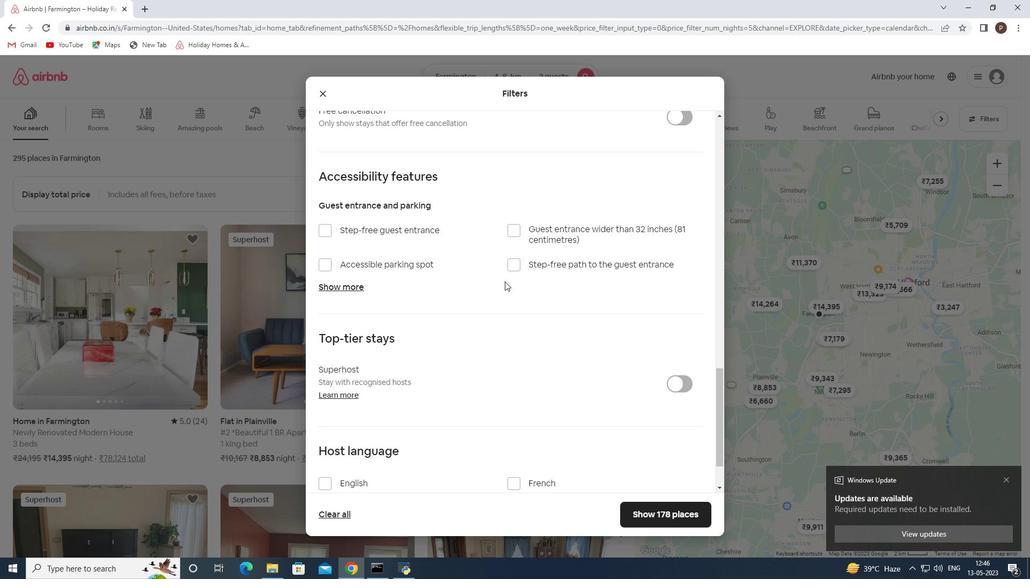 
Action: Mouse scrolled (505, 281) with delta (0, 0)
Screenshot: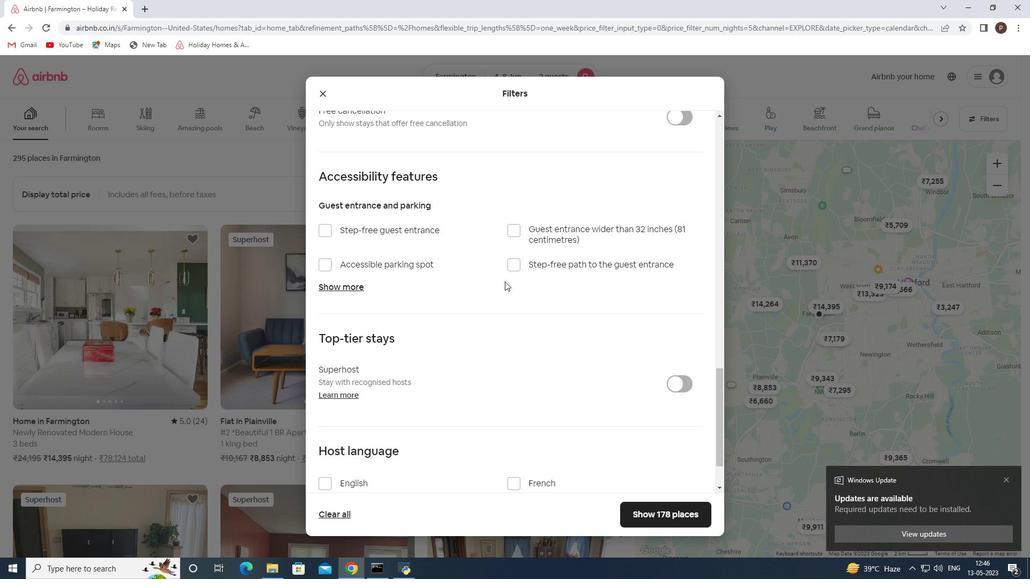 
Action: Mouse scrolled (505, 281) with delta (0, 0)
Screenshot: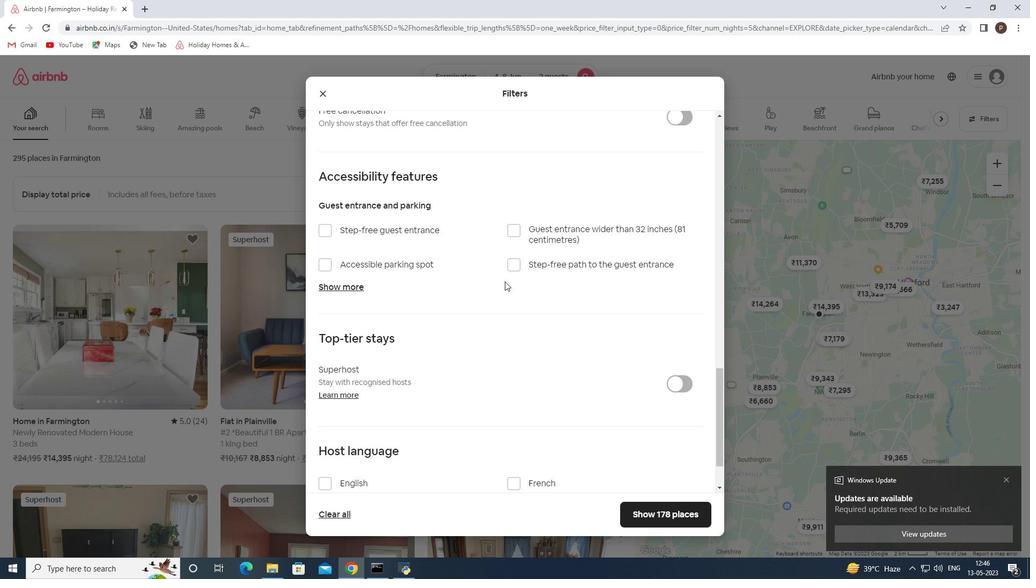 
Action: Mouse scrolled (505, 281) with delta (0, 0)
Screenshot: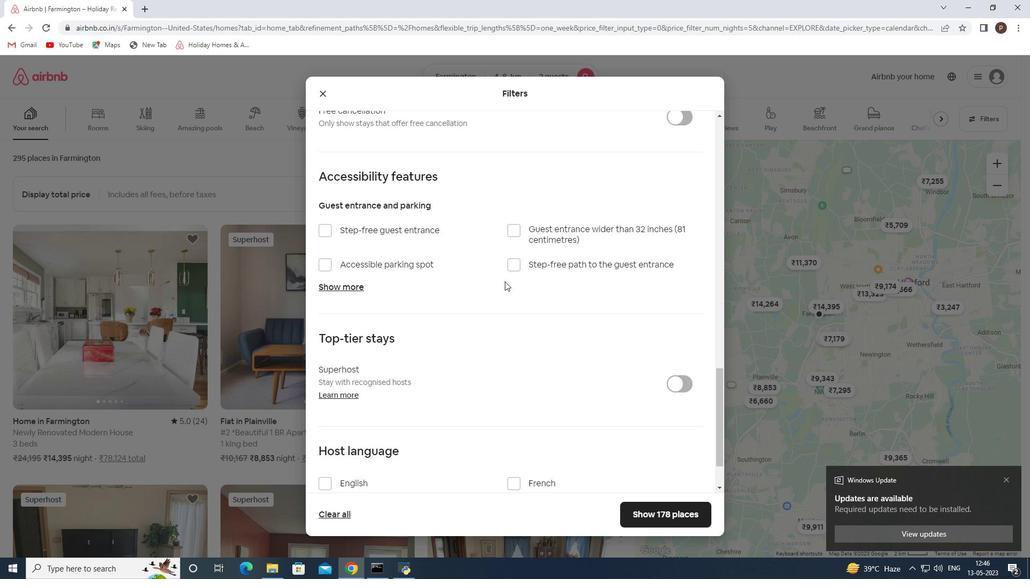 
Action: Mouse moved to (323, 417)
Screenshot: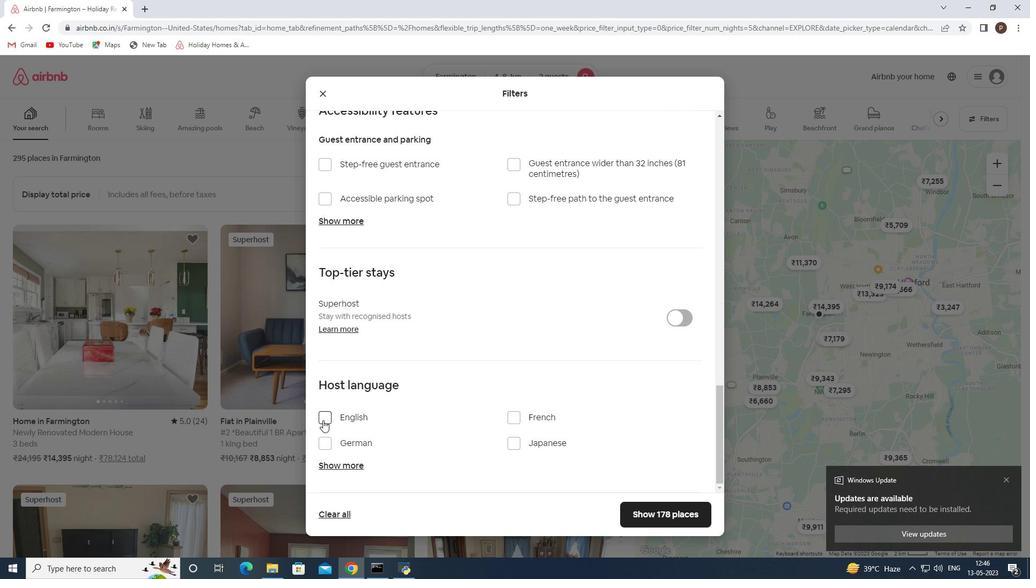
Action: Mouse pressed left at (323, 417)
Screenshot: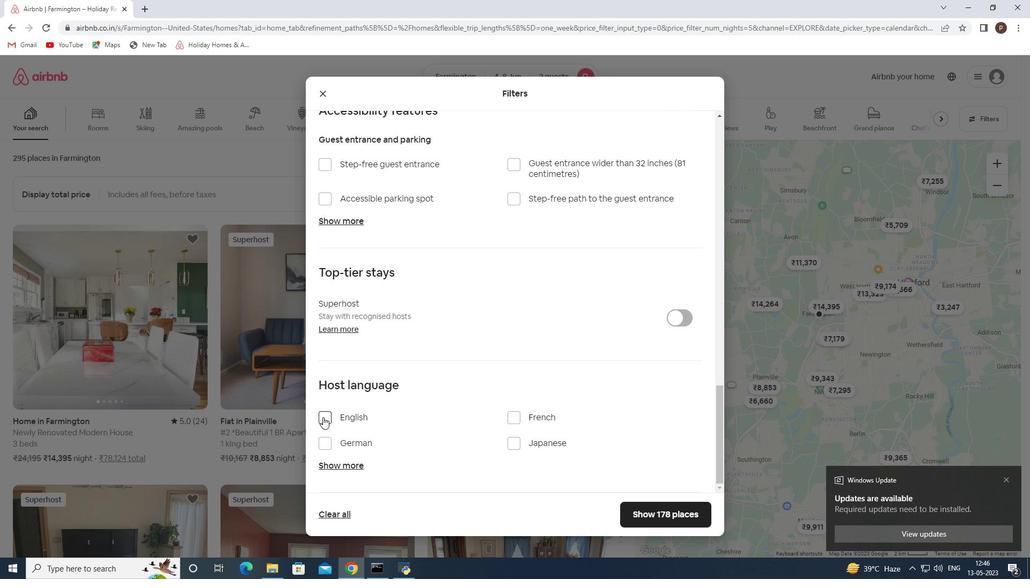 
Action: Mouse moved to (648, 514)
Screenshot: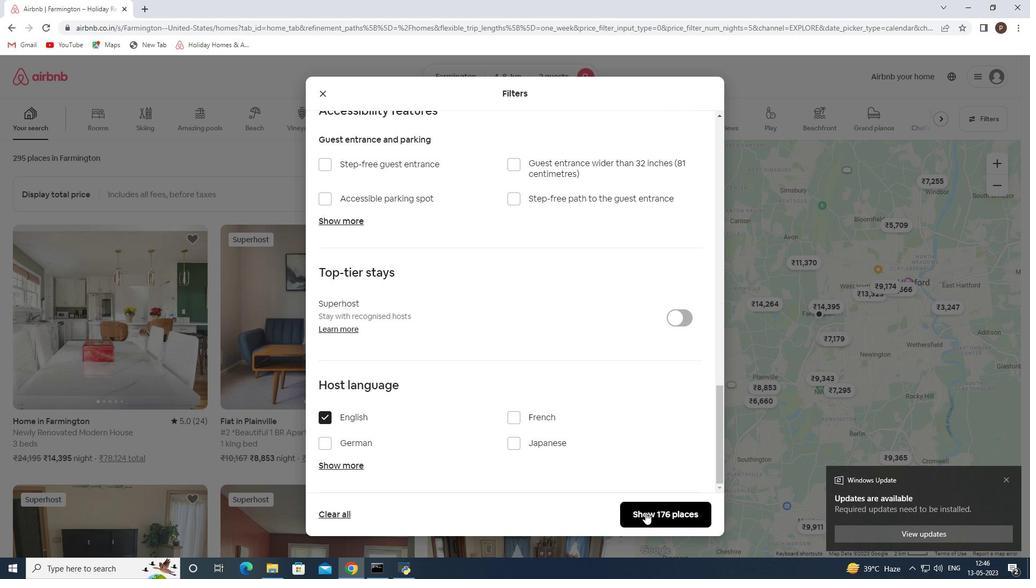 
Action: Mouse pressed left at (648, 514)
Screenshot: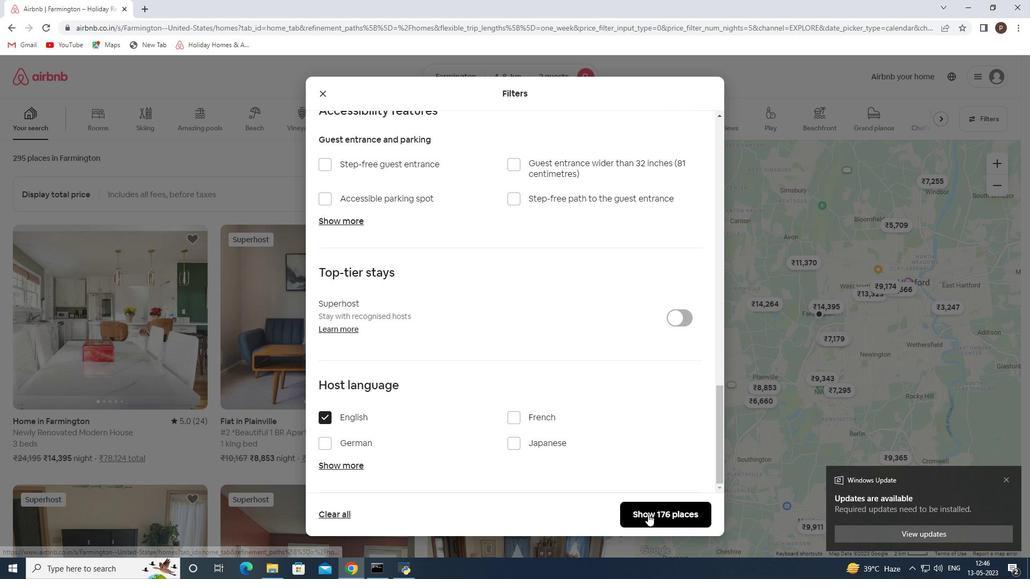 
